 Task: Find connections with filter location Swedru with filter topic #energywith filter profile language Potuguese with filter current company Tork Motors with filter school Subharti University with filter industry Golf Courses and Country Clubs with filter service category Training with filter keywords title Operations Manager
Action: Mouse moved to (138, 232)
Screenshot: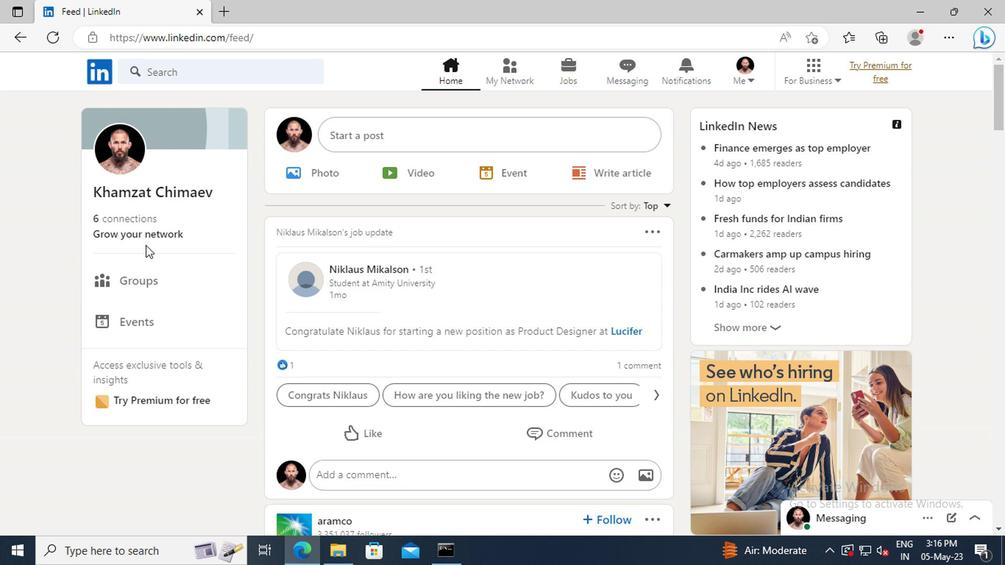 
Action: Mouse pressed left at (138, 232)
Screenshot: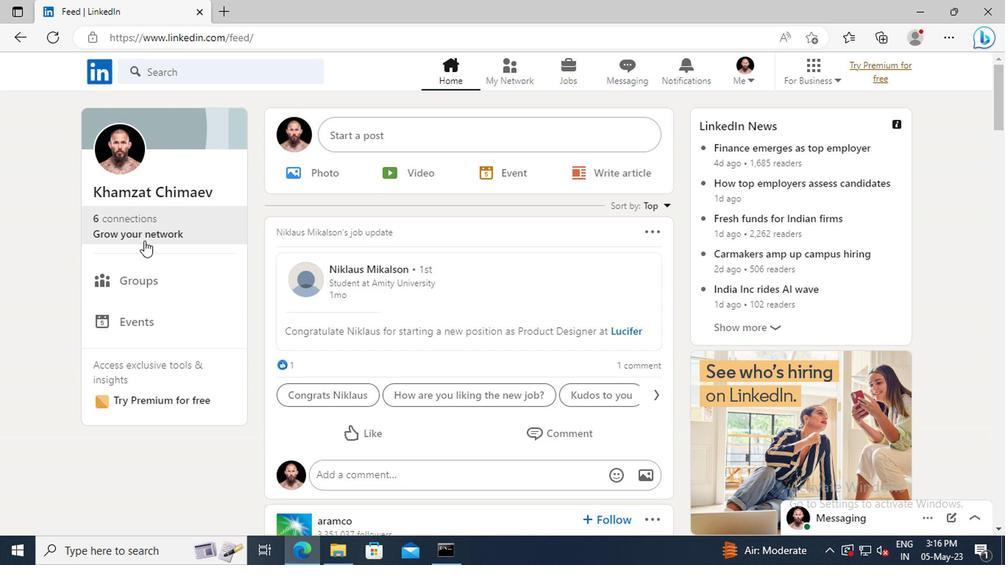 
Action: Mouse moved to (148, 156)
Screenshot: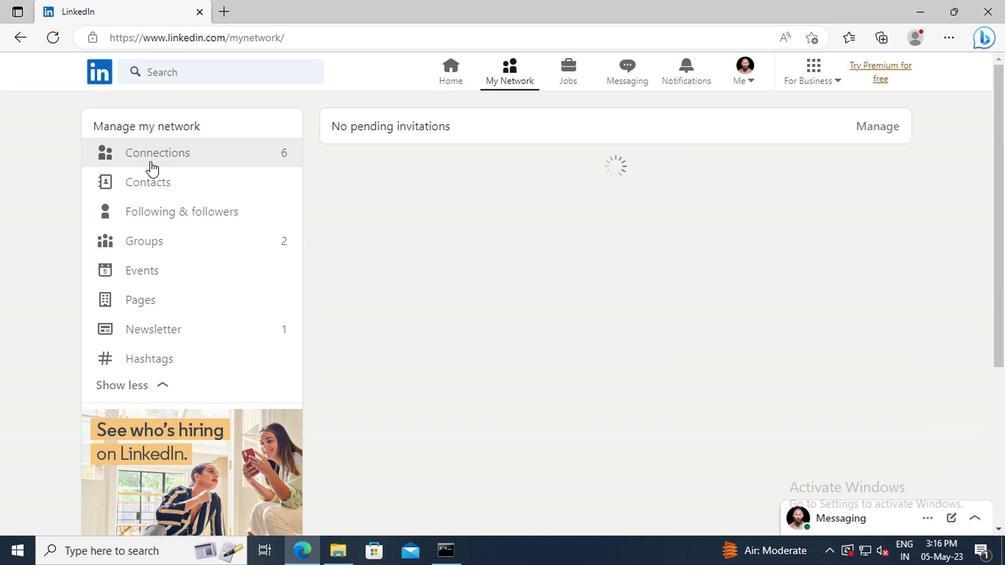 
Action: Mouse pressed left at (148, 156)
Screenshot: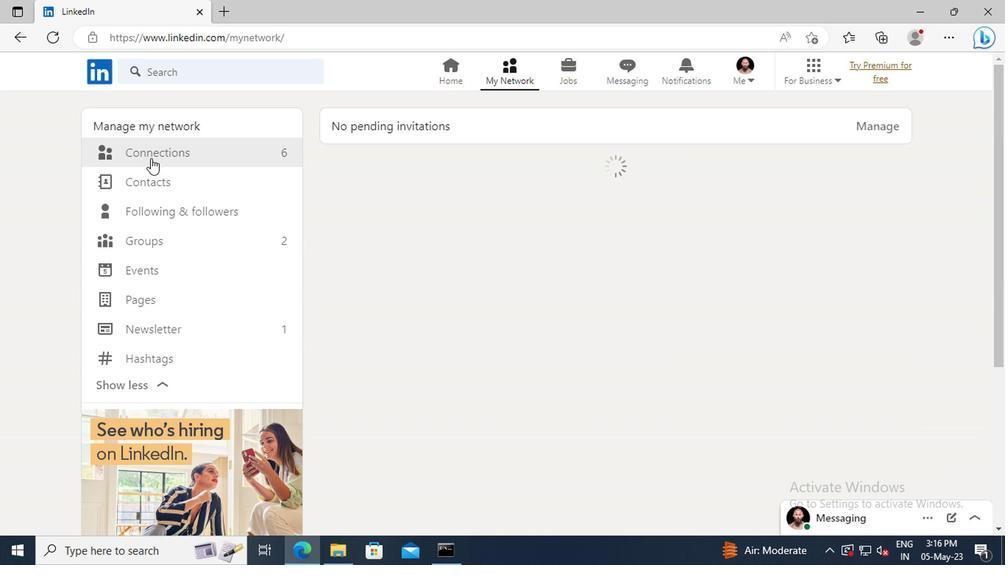
Action: Mouse moved to (595, 161)
Screenshot: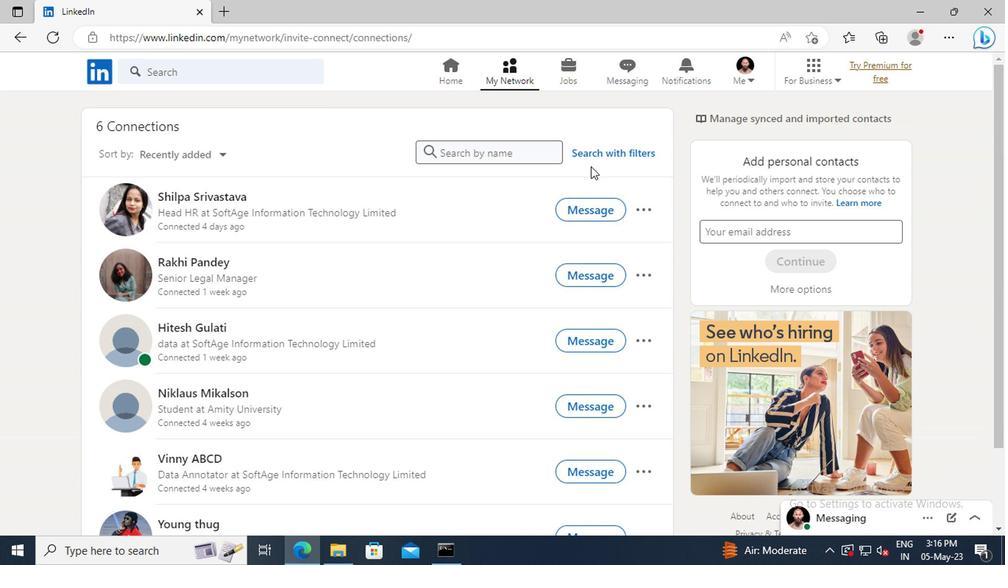 
Action: Mouse pressed left at (595, 161)
Screenshot: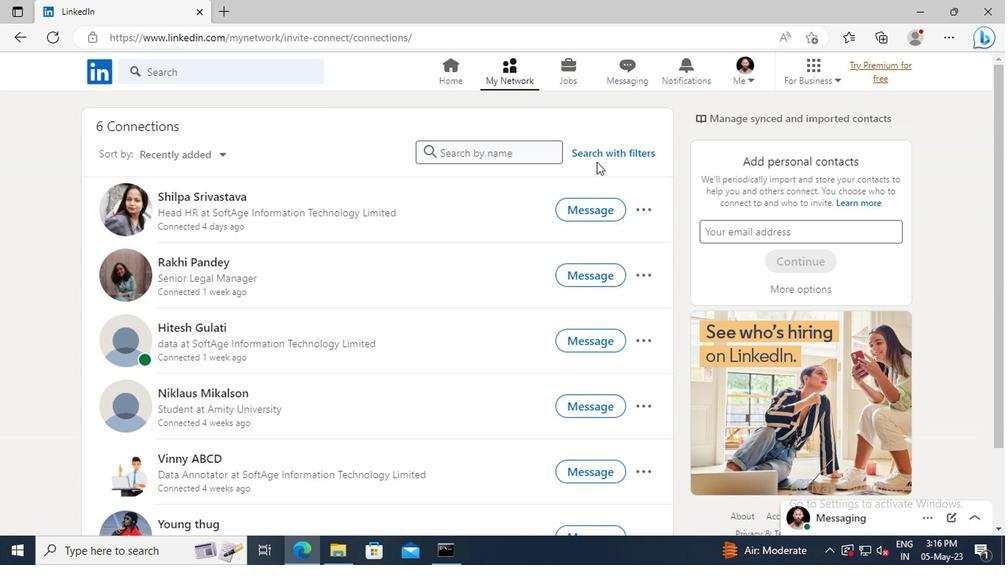 
Action: Mouse moved to (559, 120)
Screenshot: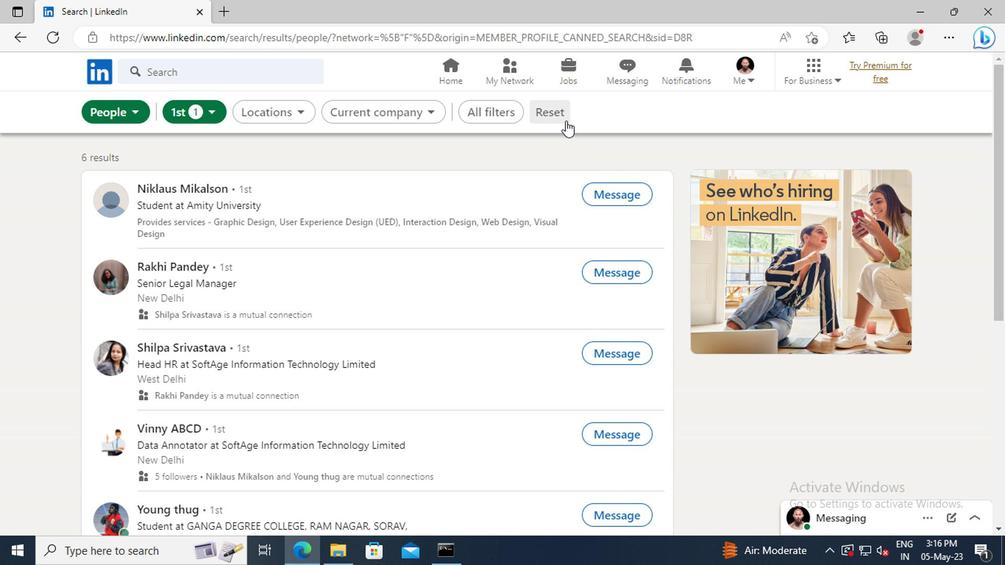 
Action: Mouse pressed left at (559, 120)
Screenshot: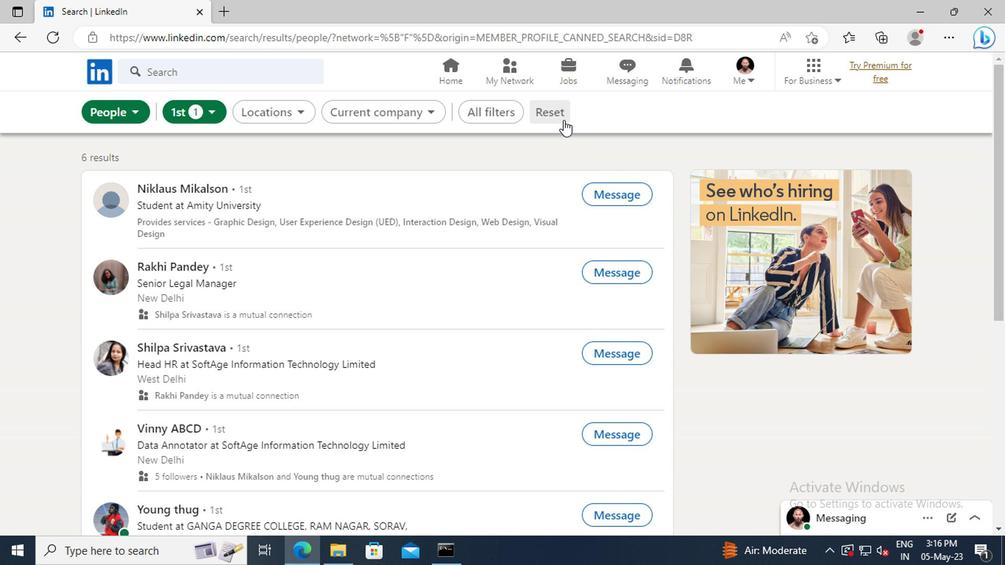 
Action: Mouse moved to (536, 116)
Screenshot: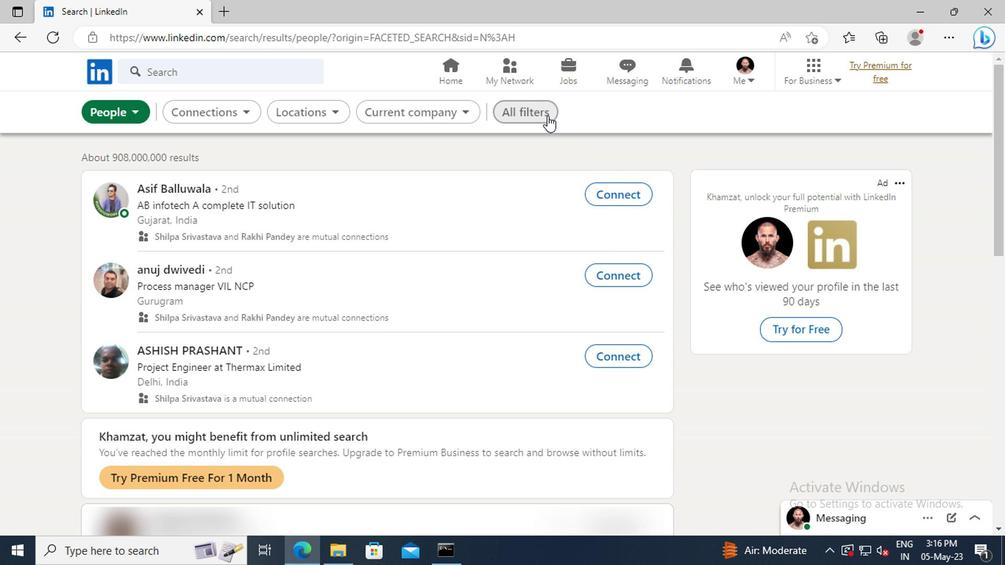 
Action: Mouse pressed left at (536, 116)
Screenshot: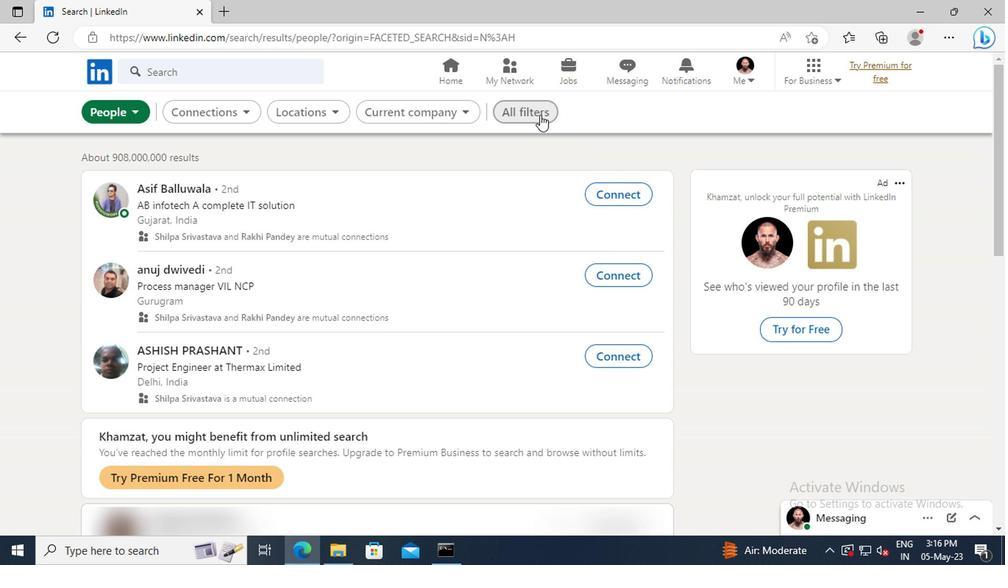 
Action: Mouse moved to (811, 280)
Screenshot: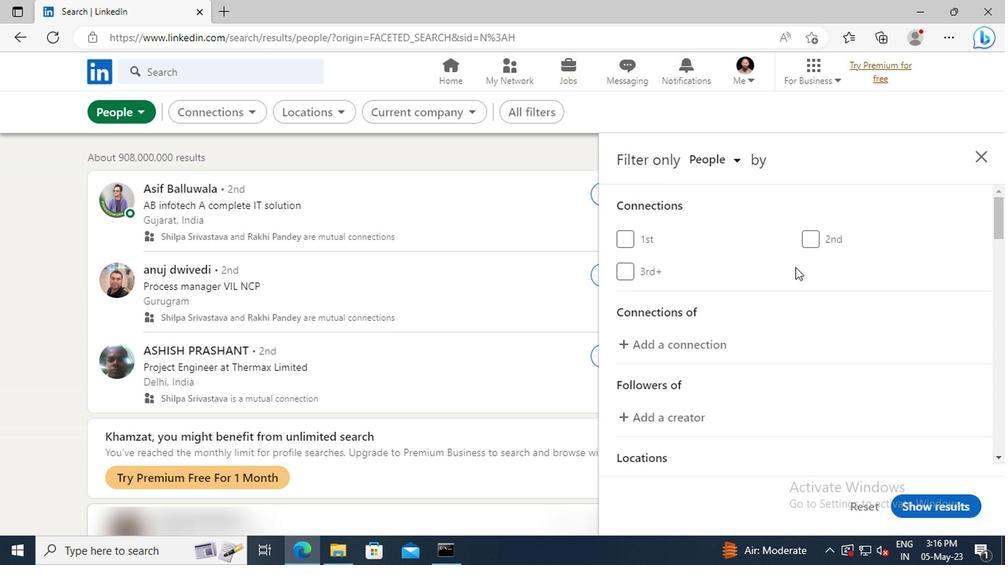 
Action: Mouse scrolled (811, 279) with delta (0, -1)
Screenshot: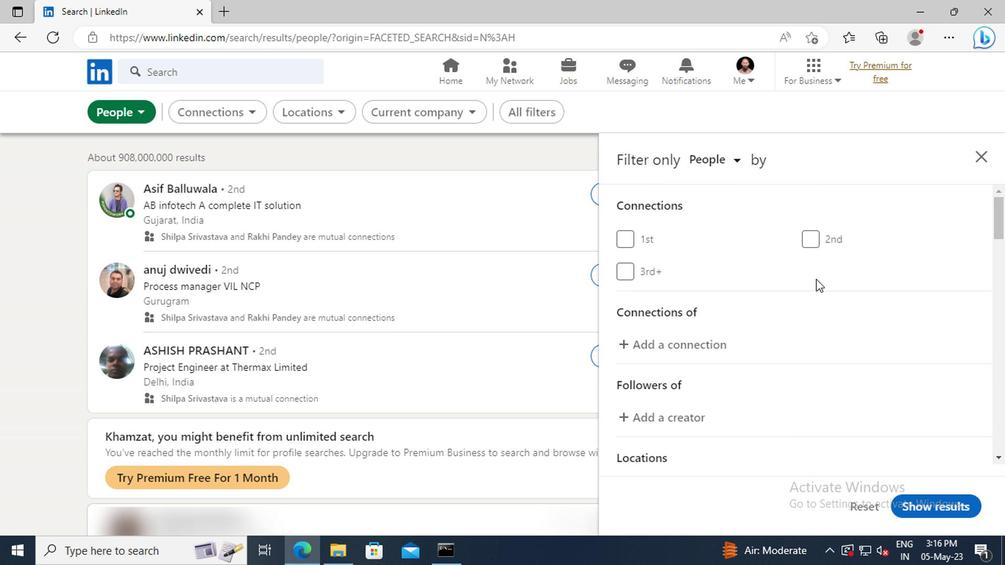 
Action: Mouse scrolled (811, 279) with delta (0, -1)
Screenshot: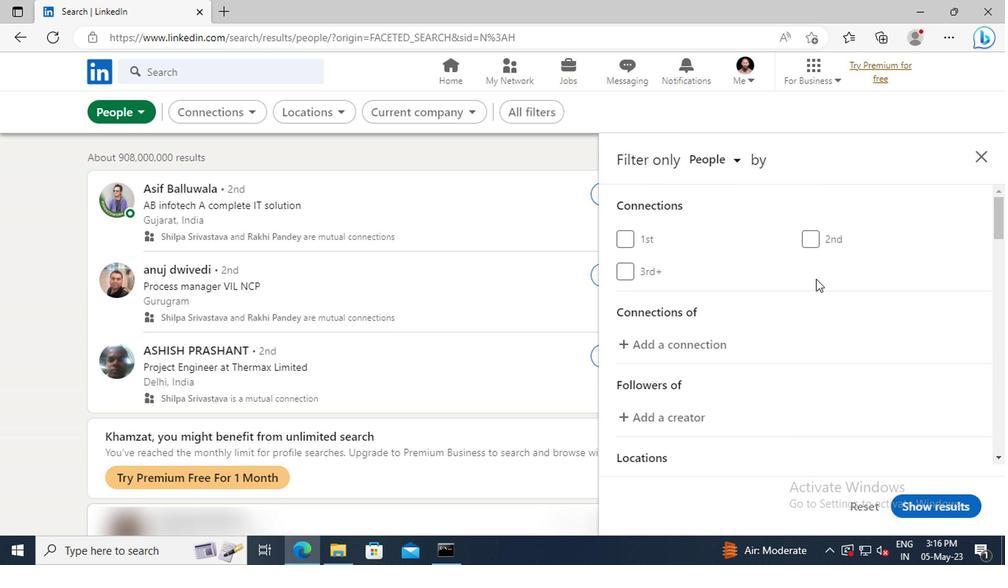 
Action: Mouse scrolled (811, 279) with delta (0, -1)
Screenshot: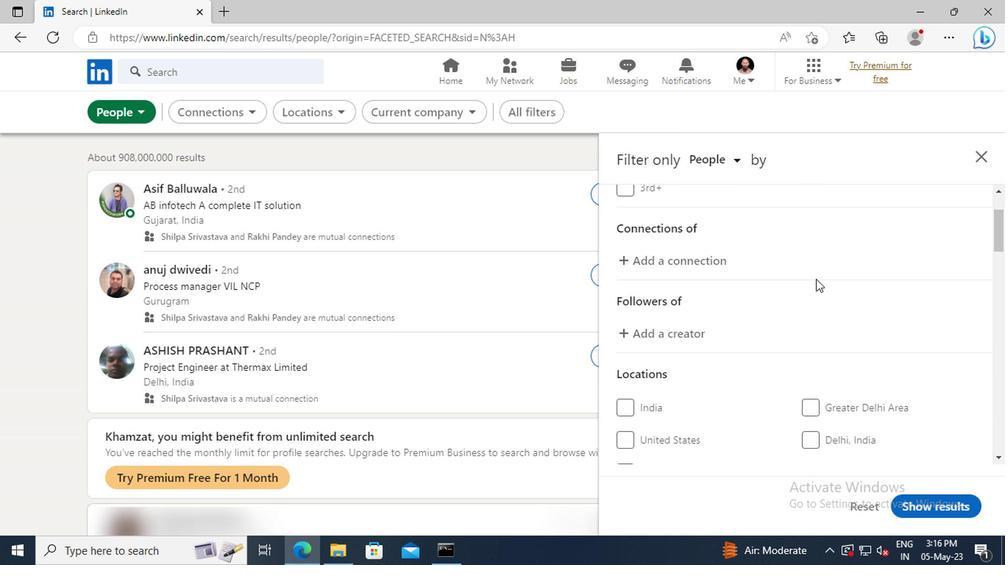 
Action: Mouse scrolled (811, 279) with delta (0, -1)
Screenshot: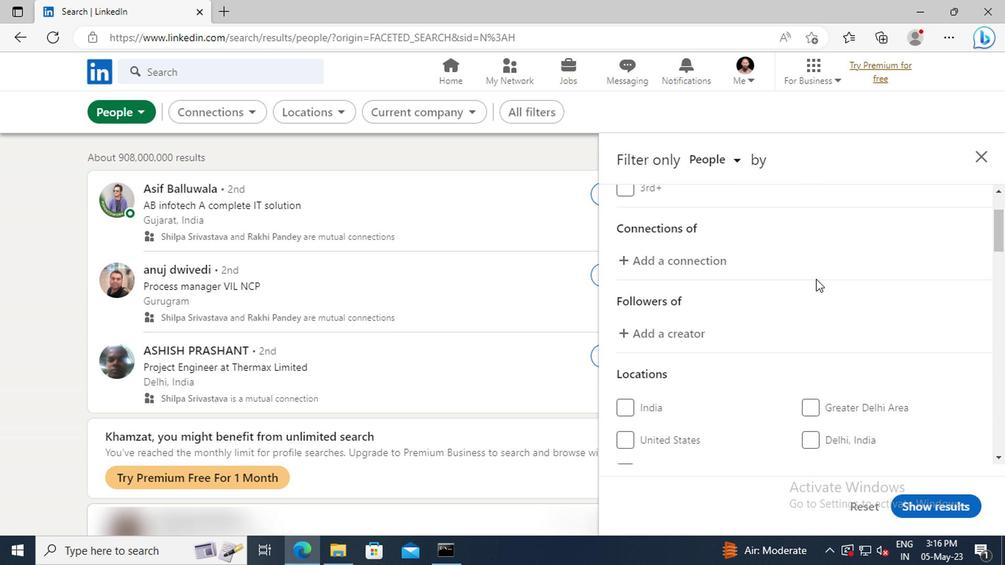 
Action: Mouse scrolled (811, 279) with delta (0, -1)
Screenshot: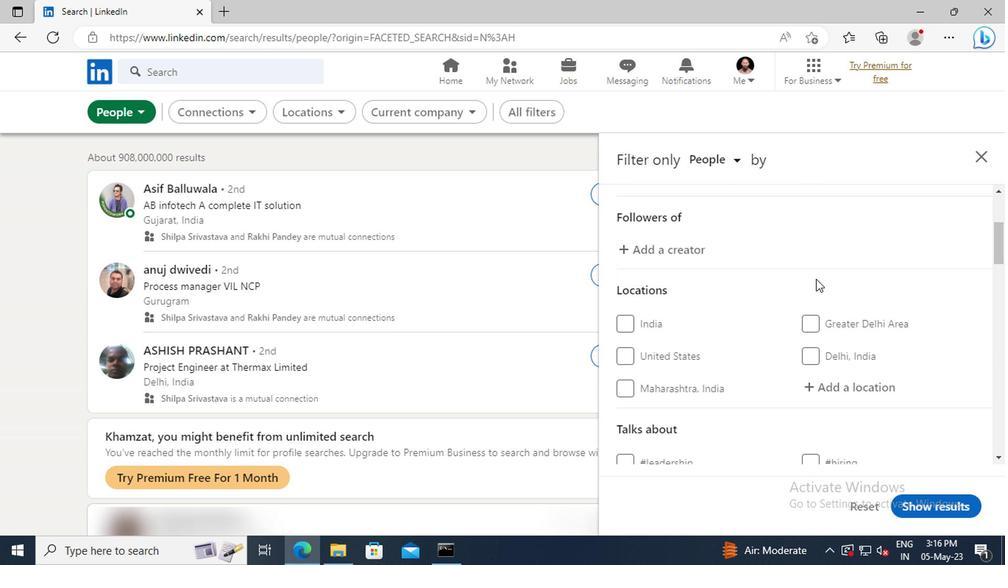 
Action: Mouse scrolled (811, 279) with delta (0, -1)
Screenshot: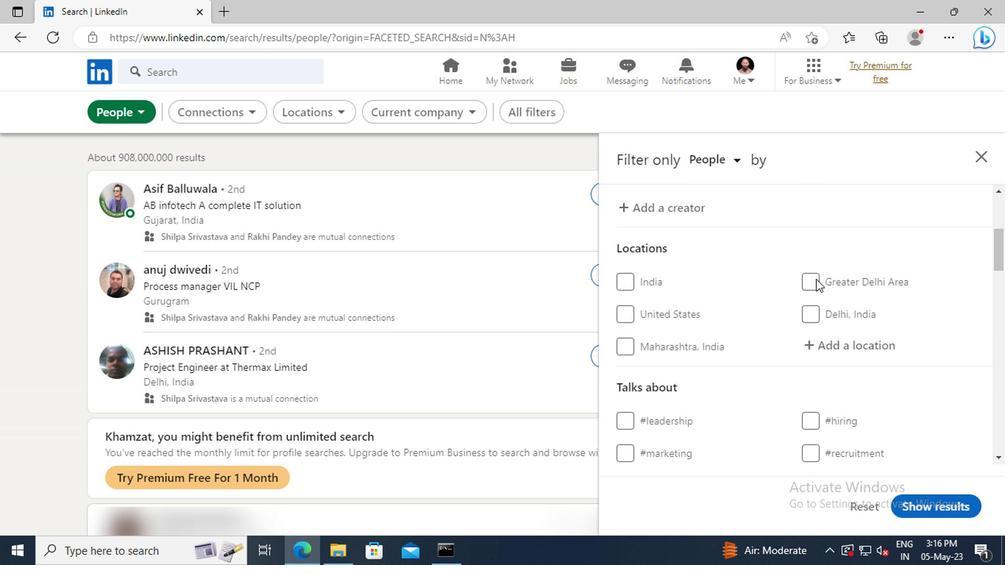 
Action: Mouse moved to (819, 303)
Screenshot: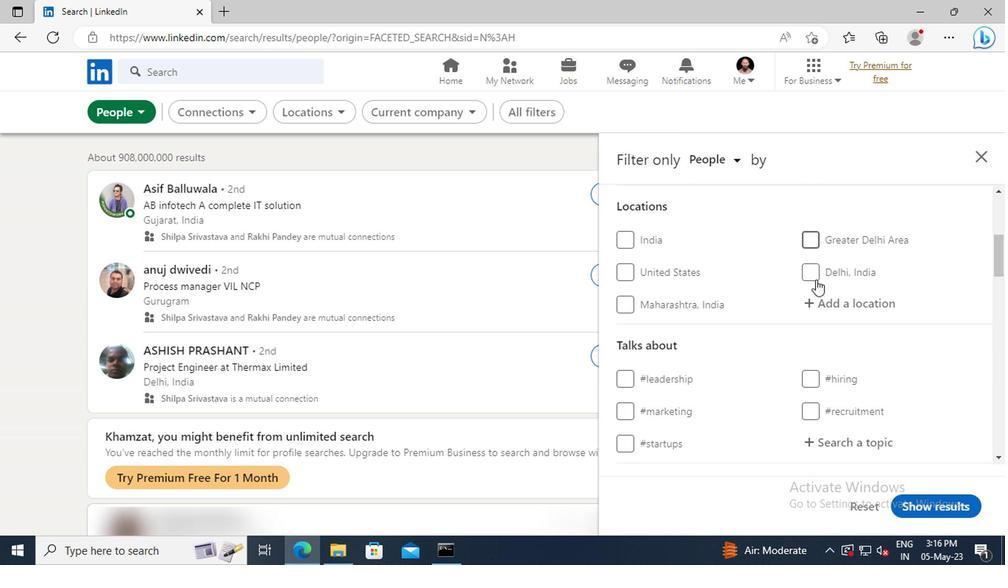 
Action: Mouse pressed left at (819, 303)
Screenshot: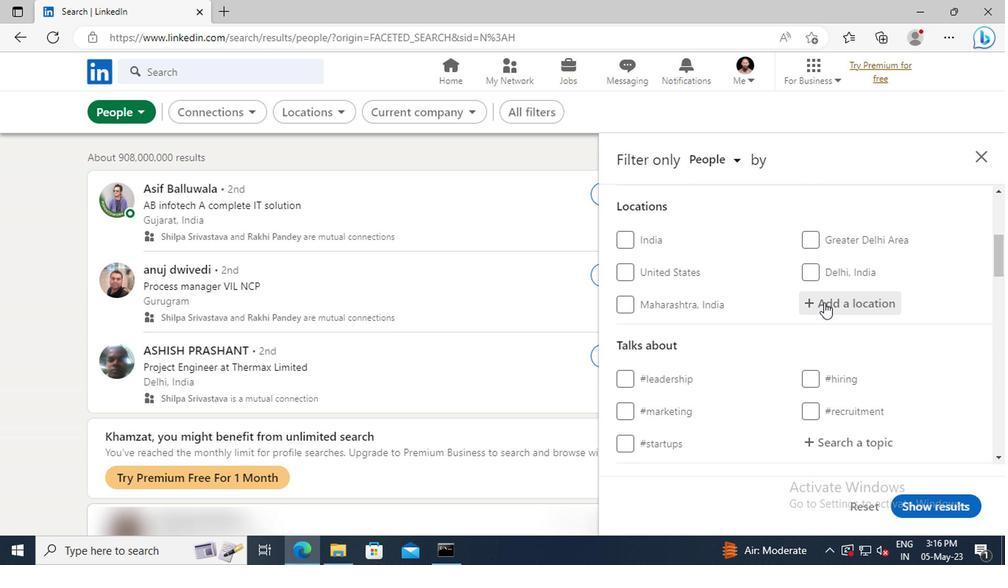 
Action: Key pressed <Key.shift>SWEDRU<Key.enter>
Screenshot: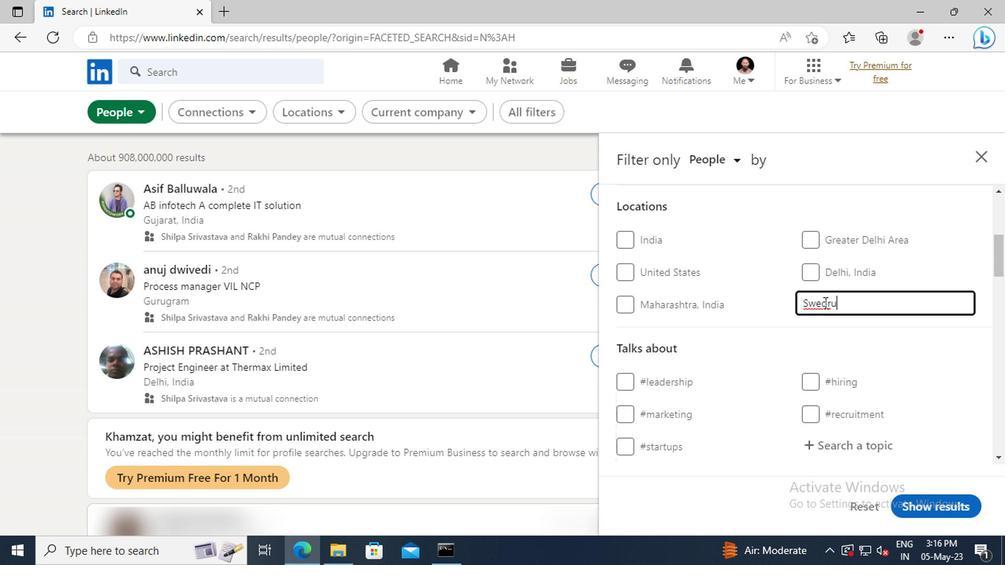 
Action: Mouse scrolled (819, 302) with delta (0, -1)
Screenshot: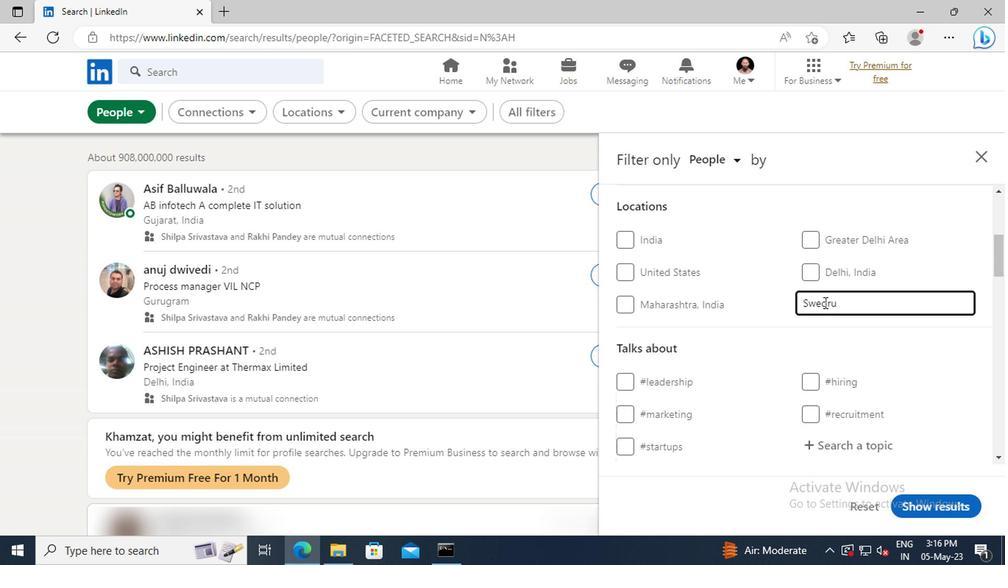 
Action: Mouse scrolled (819, 302) with delta (0, -1)
Screenshot: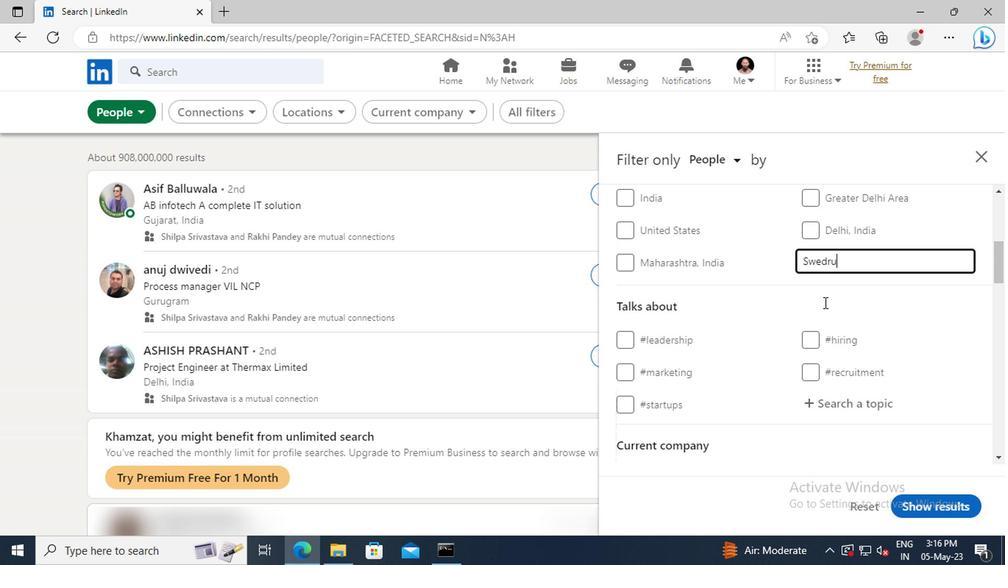 
Action: Mouse scrolled (819, 302) with delta (0, -1)
Screenshot: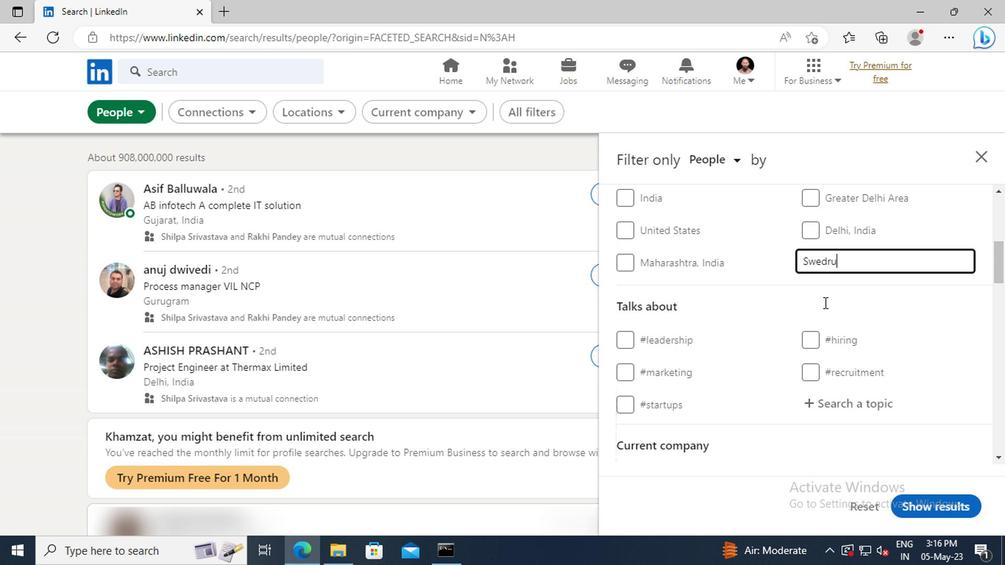 
Action: Mouse moved to (822, 317)
Screenshot: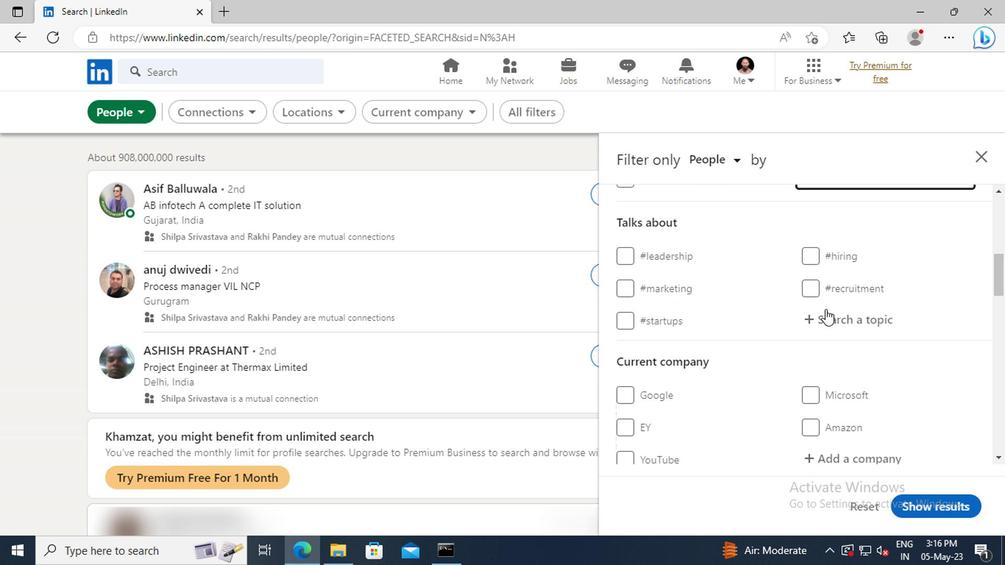 
Action: Mouse pressed left at (822, 317)
Screenshot: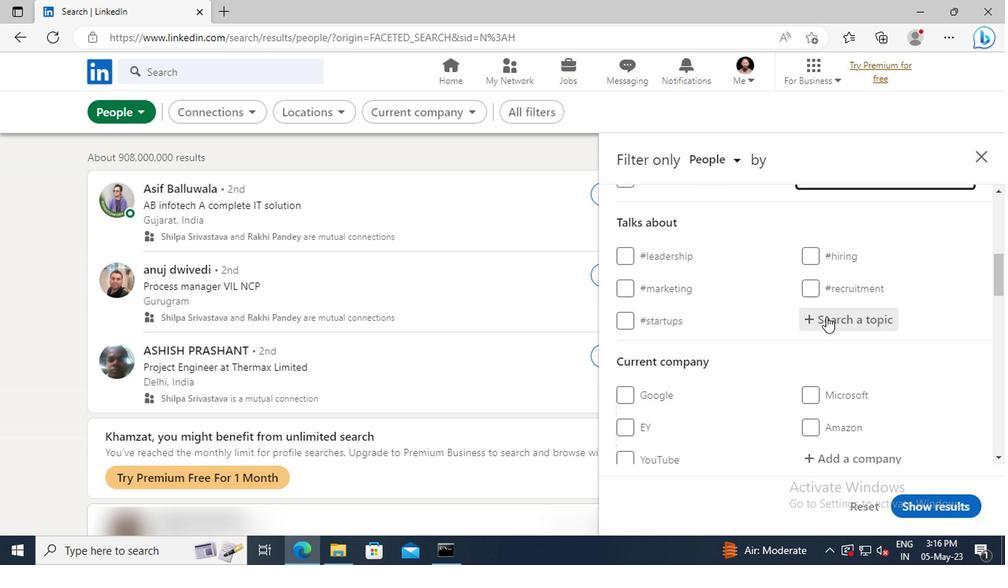 
Action: Key pressed ENERGY
Screenshot: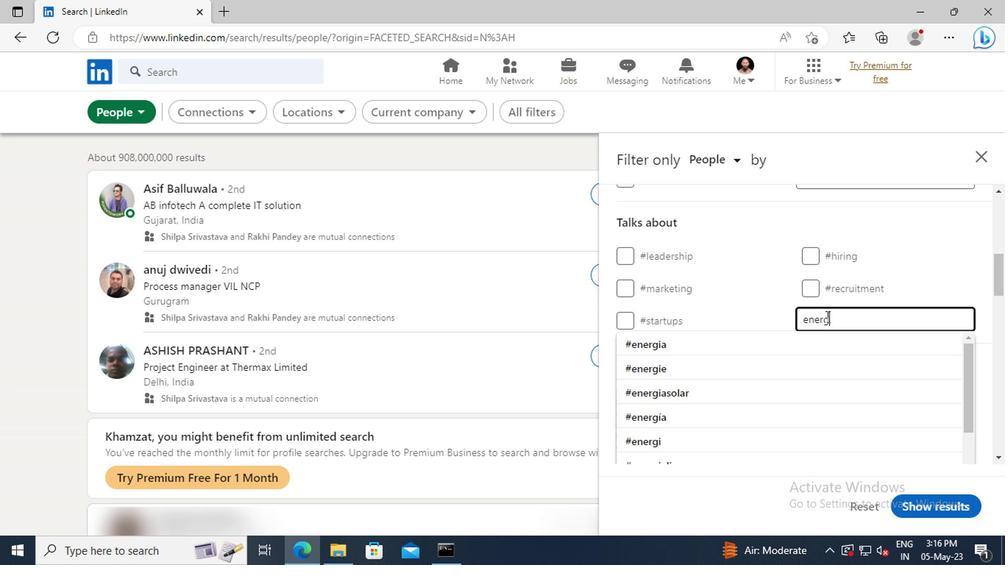 
Action: Mouse moved to (827, 339)
Screenshot: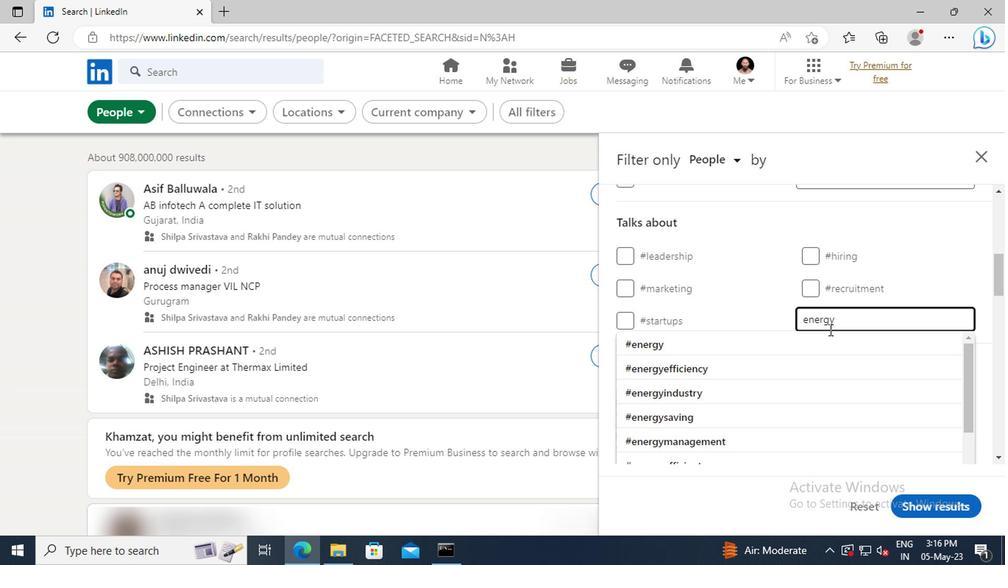 
Action: Mouse pressed left at (827, 339)
Screenshot: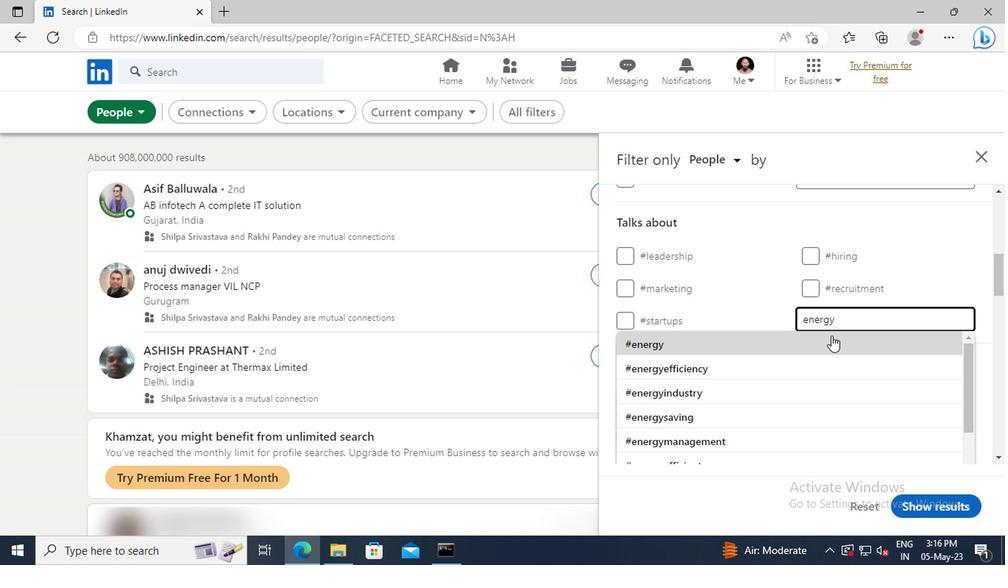 
Action: Mouse scrolled (827, 338) with delta (0, 0)
Screenshot: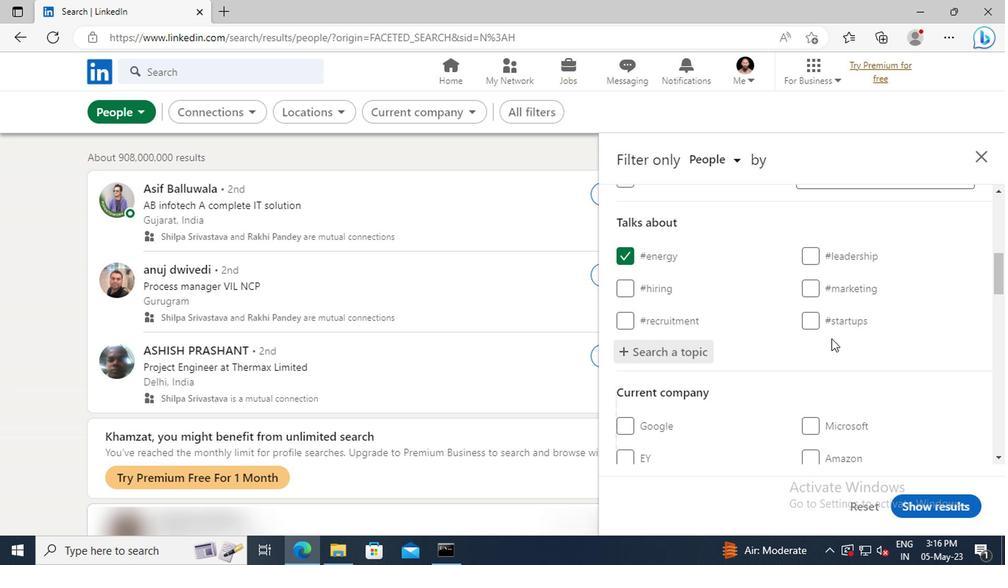 
Action: Mouse scrolled (827, 338) with delta (0, 0)
Screenshot: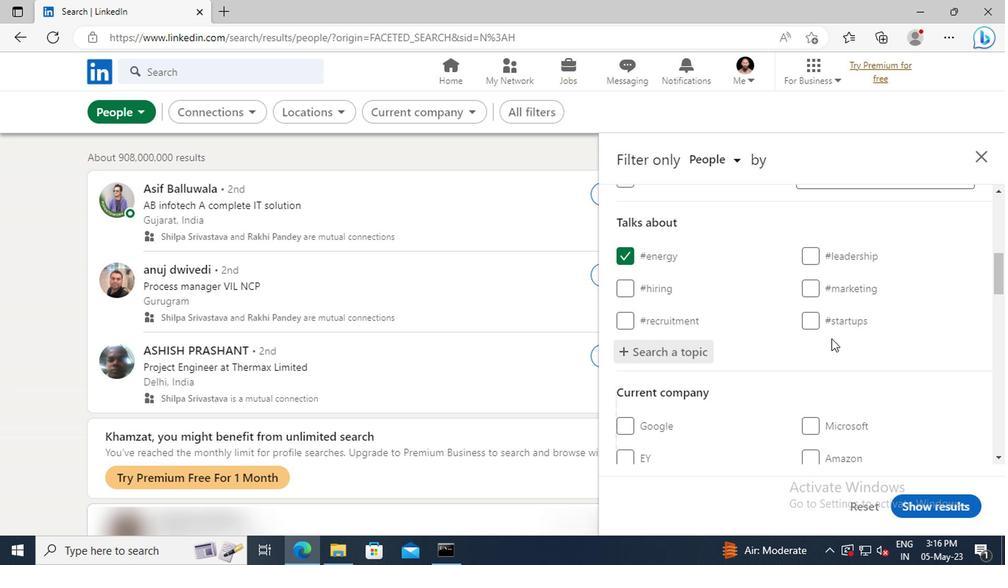 
Action: Mouse scrolled (827, 338) with delta (0, 0)
Screenshot: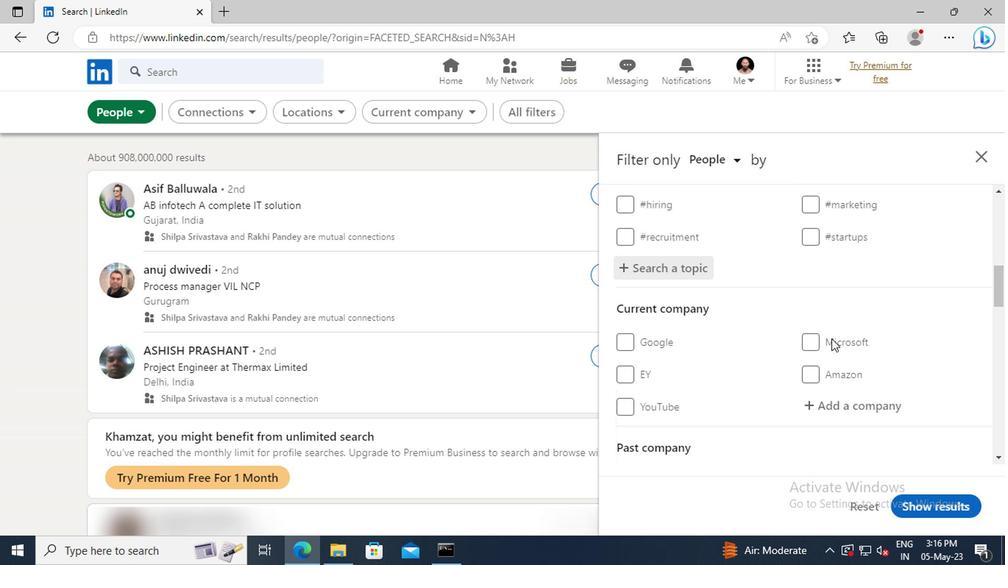 
Action: Mouse scrolled (827, 338) with delta (0, 0)
Screenshot: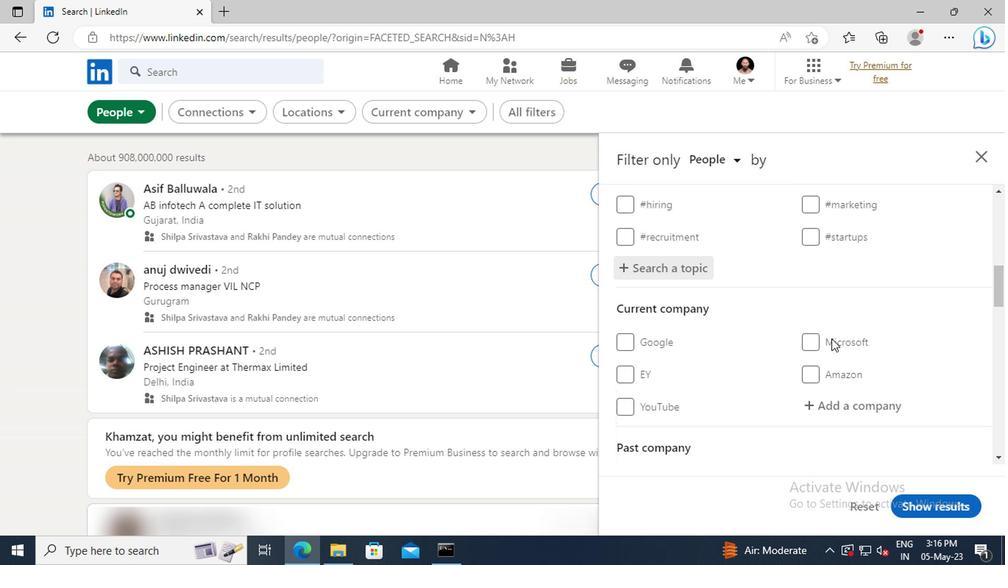 
Action: Mouse scrolled (827, 338) with delta (0, 0)
Screenshot: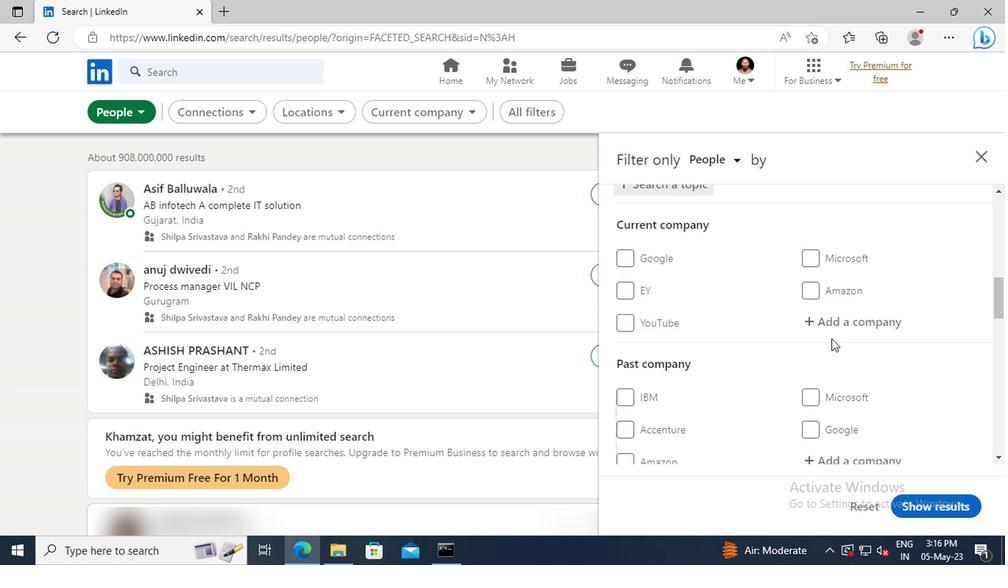 
Action: Mouse scrolled (827, 338) with delta (0, 0)
Screenshot: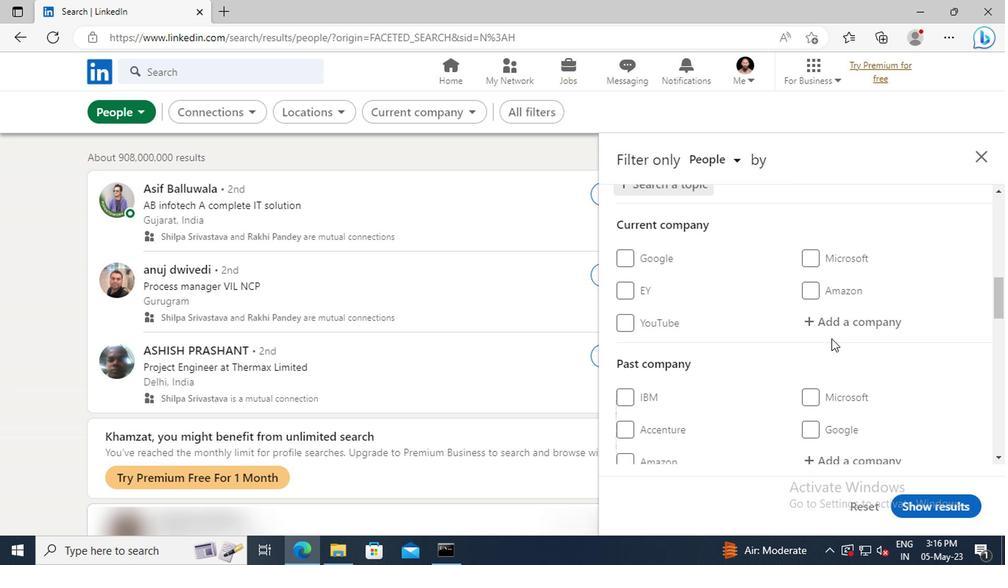 
Action: Mouse scrolled (827, 338) with delta (0, 0)
Screenshot: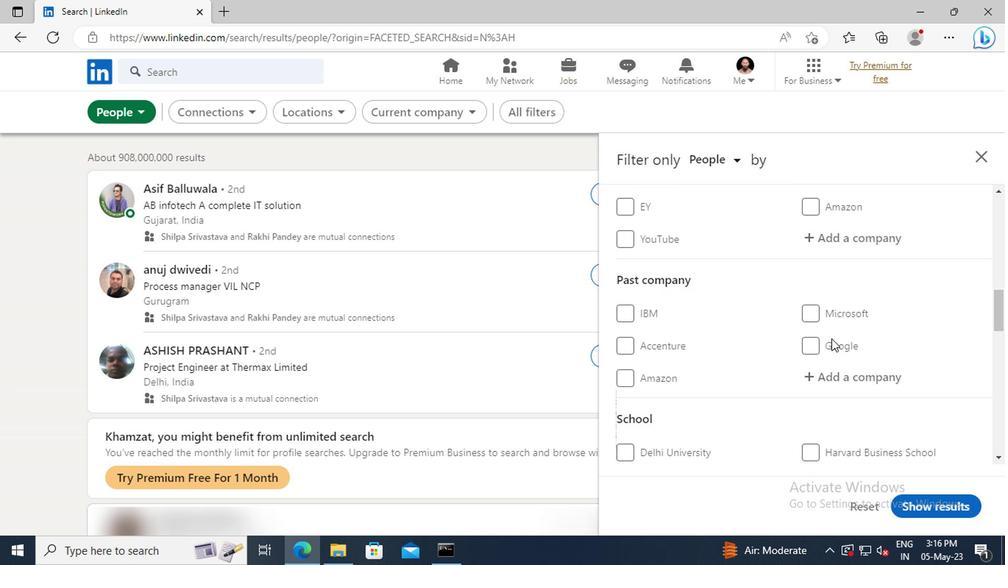 
Action: Mouse scrolled (827, 338) with delta (0, 0)
Screenshot: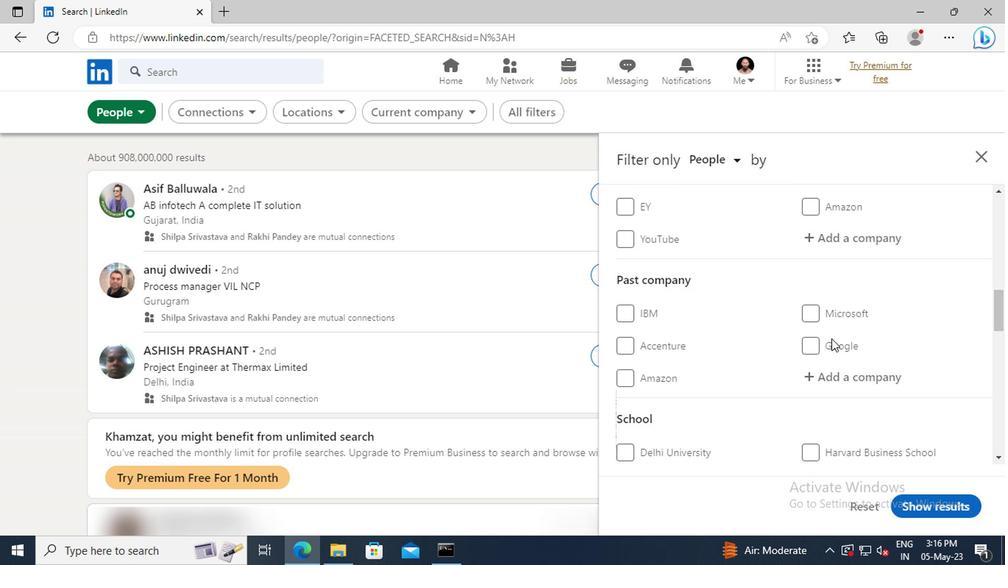 
Action: Mouse scrolled (827, 338) with delta (0, 0)
Screenshot: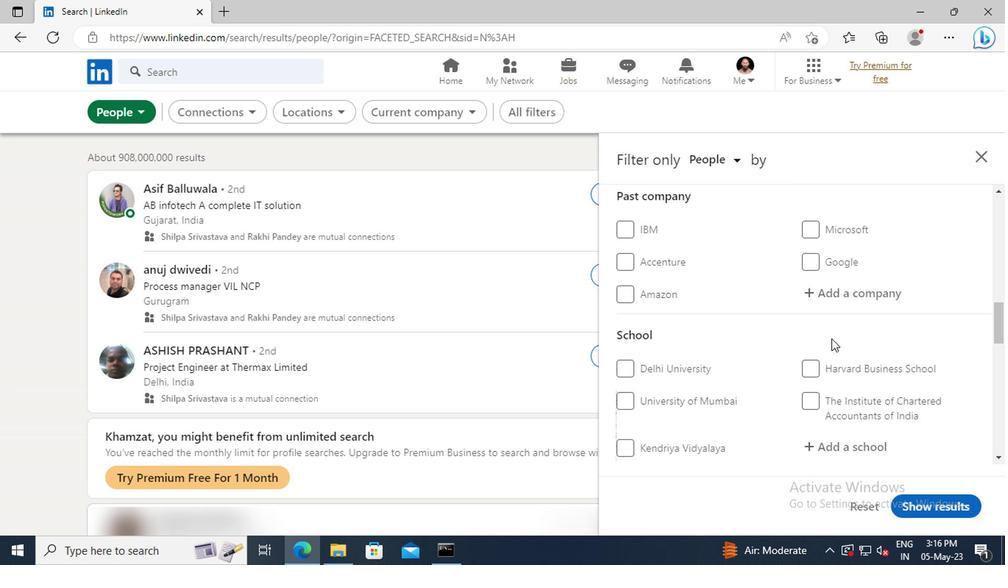 
Action: Mouse scrolled (827, 338) with delta (0, 0)
Screenshot: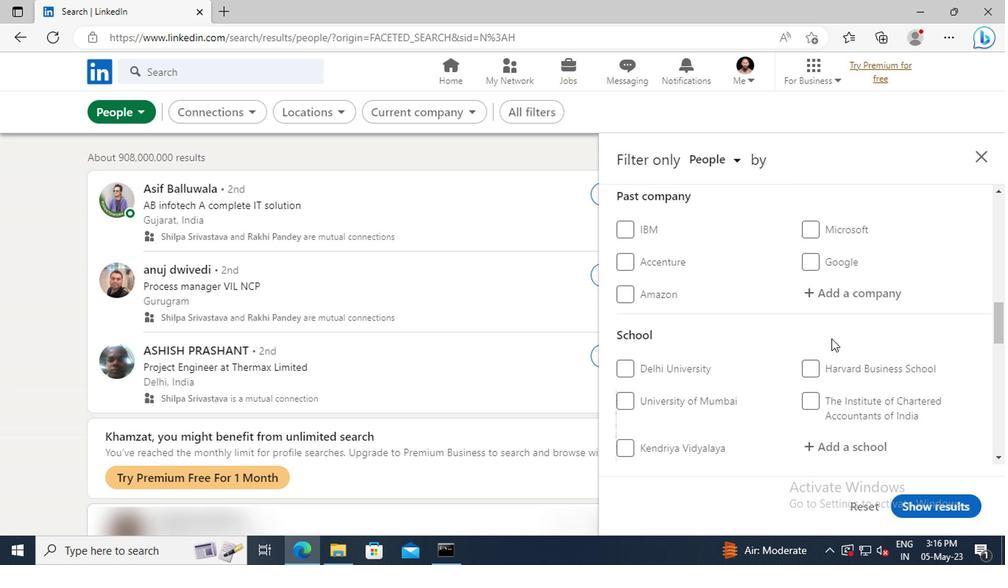 
Action: Mouse scrolled (827, 338) with delta (0, 0)
Screenshot: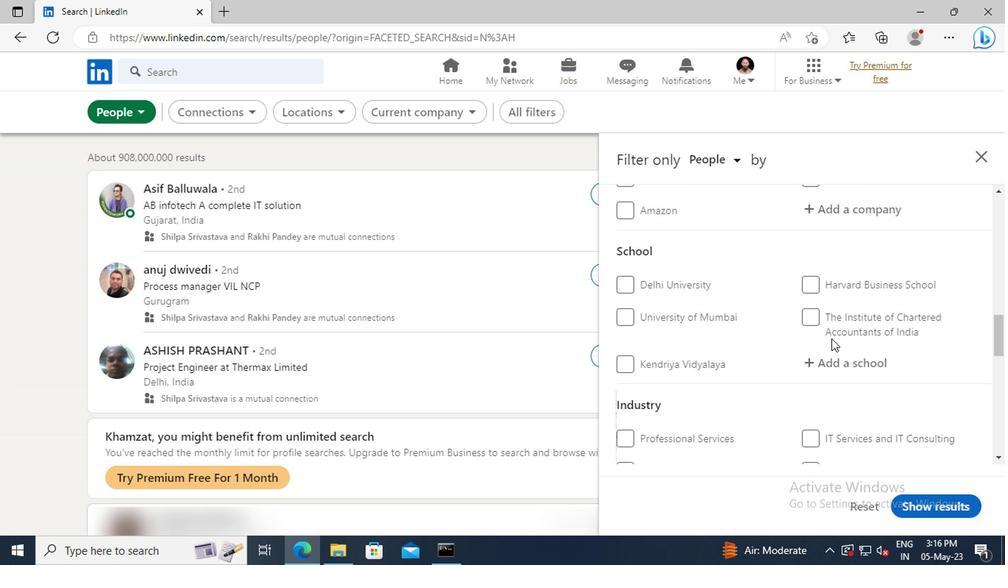 
Action: Mouse scrolled (827, 338) with delta (0, 0)
Screenshot: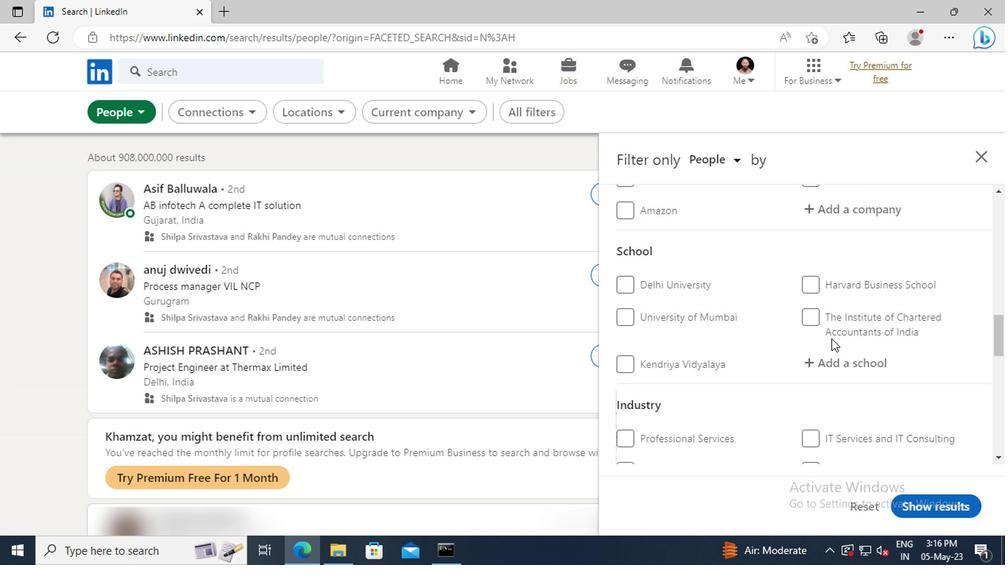
Action: Mouse scrolled (827, 338) with delta (0, 0)
Screenshot: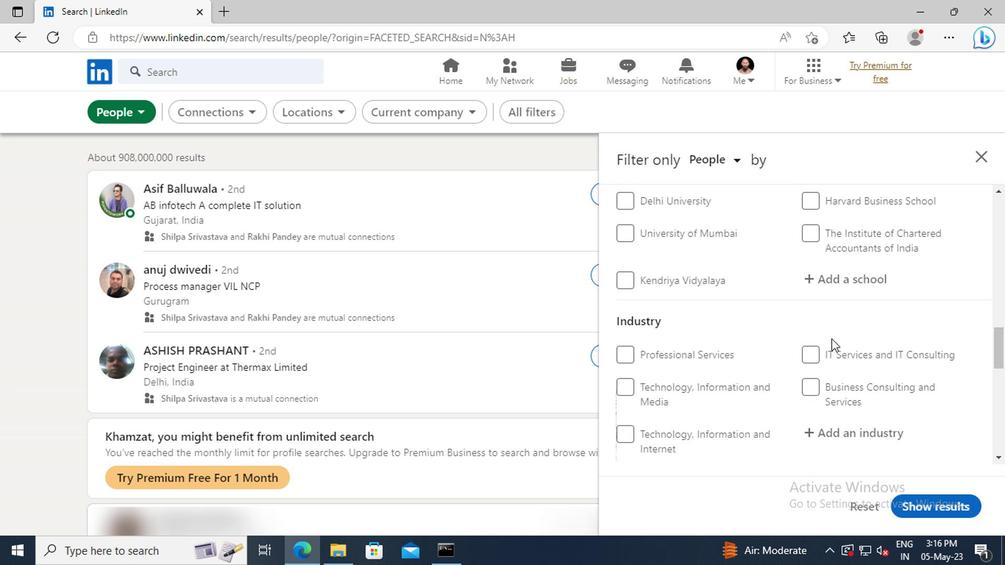 
Action: Mouse scrolled (827, 338) with delta (0, 0)
Screenshot: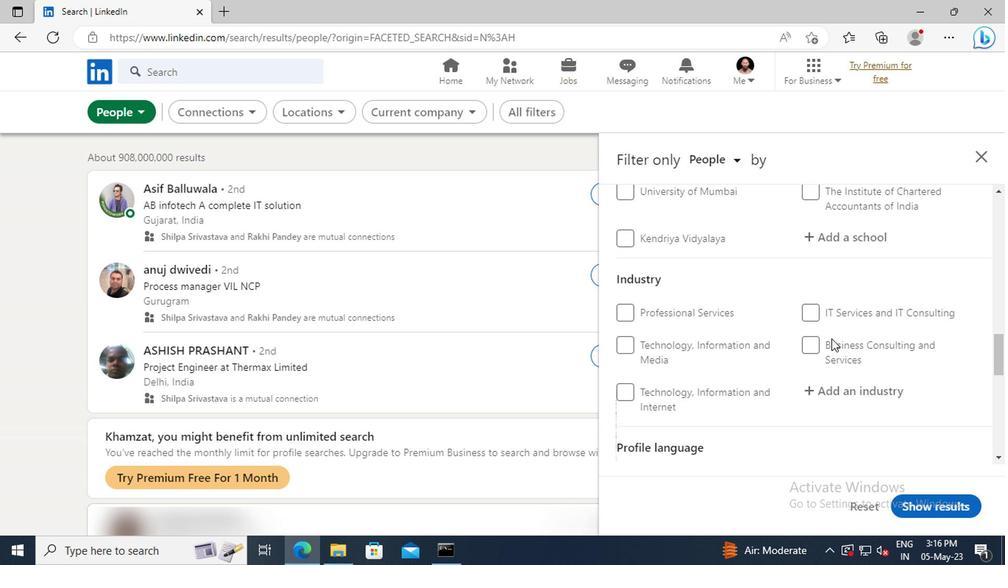 
Action: Mouse scrolled (827, 338) with delta (0, 0)
Screenshot: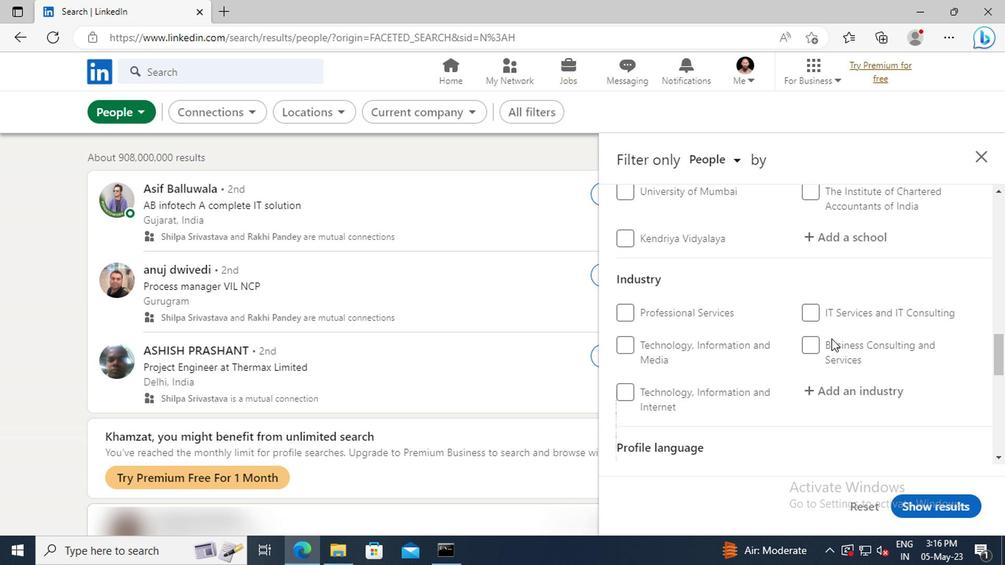 
Action: Mouse scrolled (827, 338) with delta (0, 0)
Screenshot: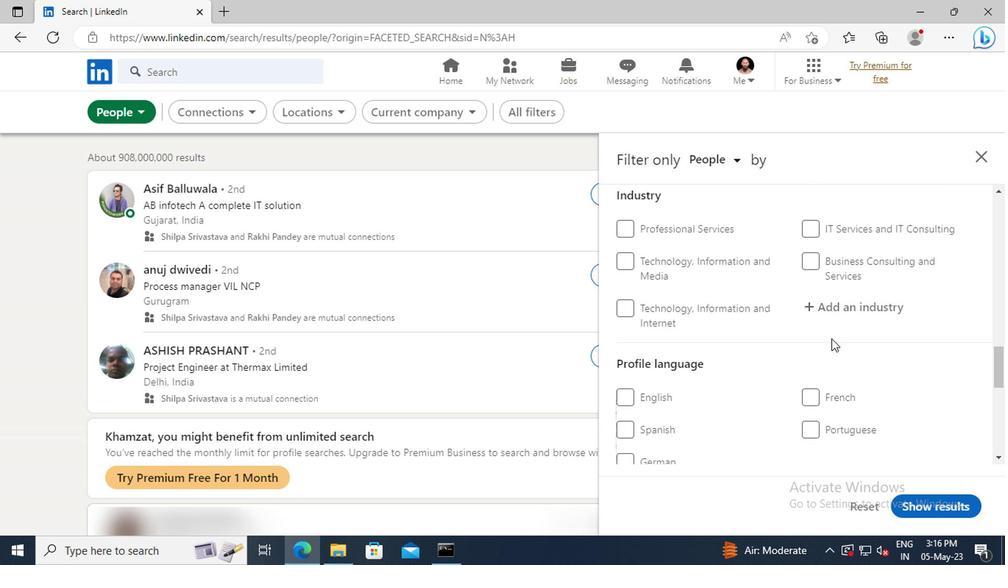 
Action: Mouse scrolled (827, 338) with delta (0, 0)
Screenshot: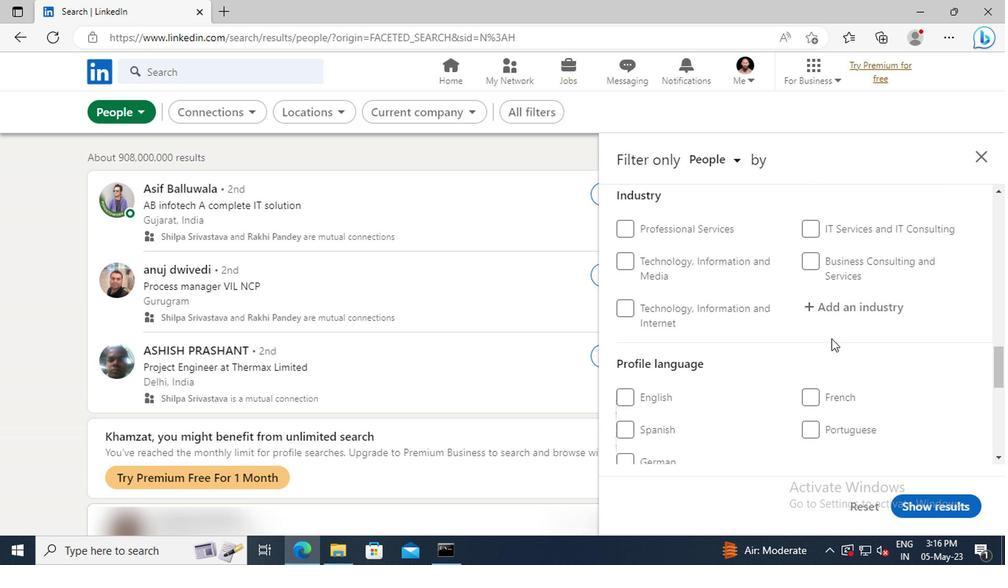 
Action: Mouse moved to (809, 348)
Screenshot: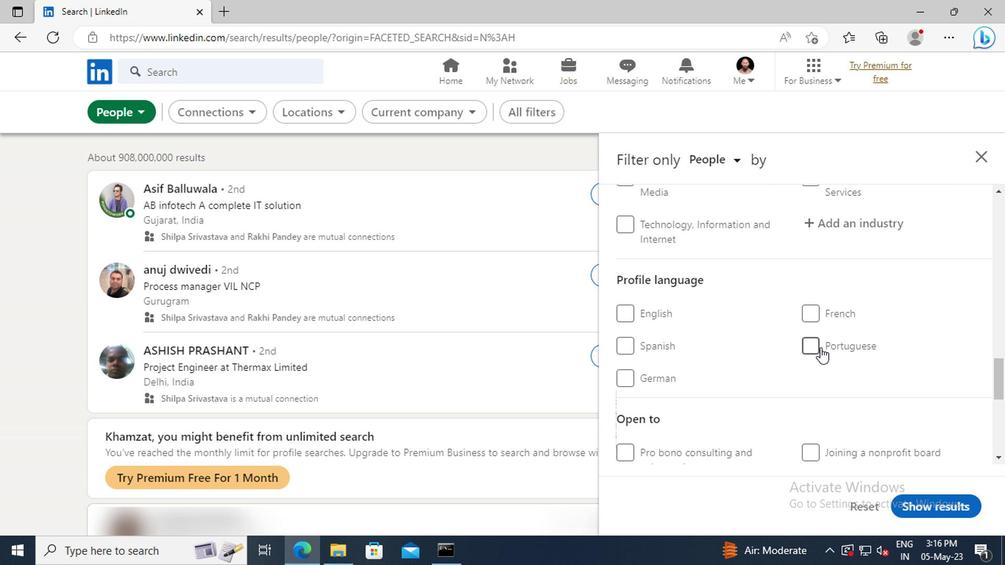 
Action: Mouse pressed left at (809, 348)
Screenshot: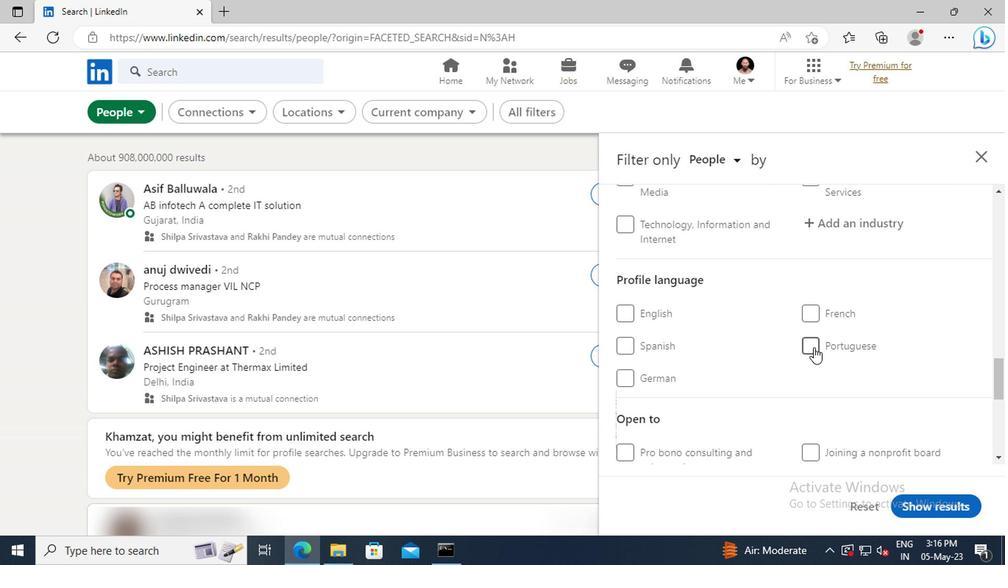 
Action: Mouse moved to (838, 344)
Screenshot: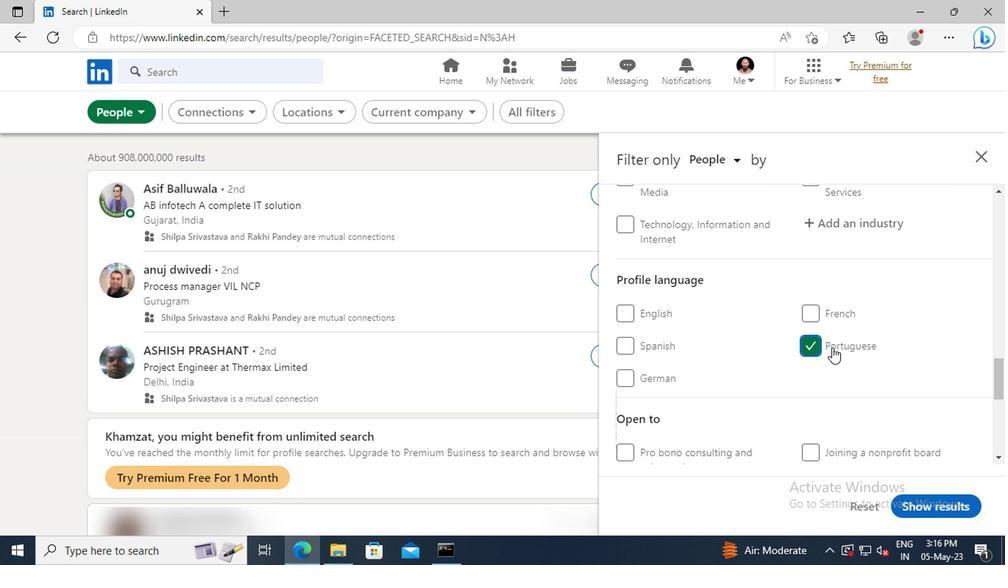 
Action: Mouse scrolled (838, 344) with delta (0, 0)
Screenshot: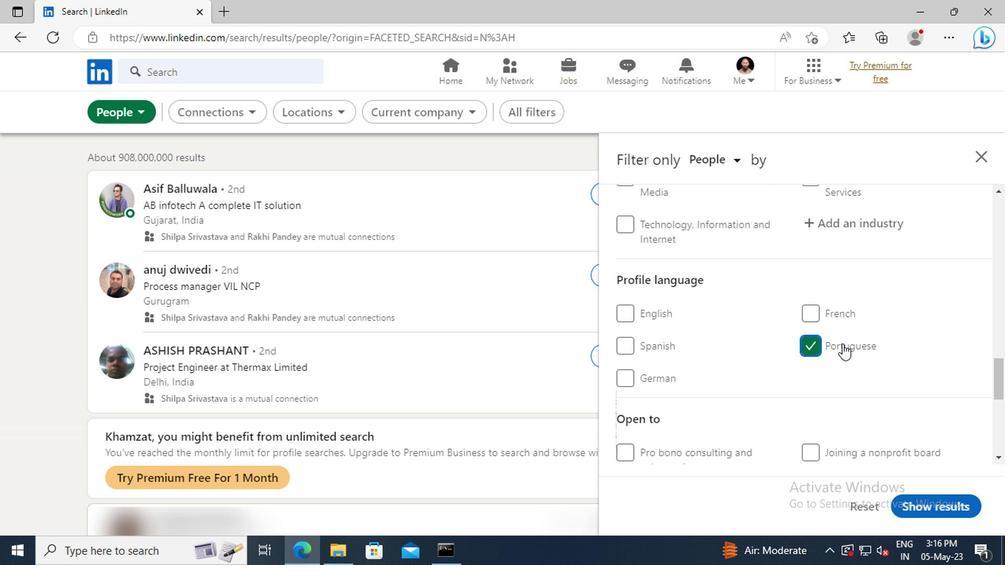 
Action: Mouse scrolled (838, 344) with delta (0, 0)
Screenshot: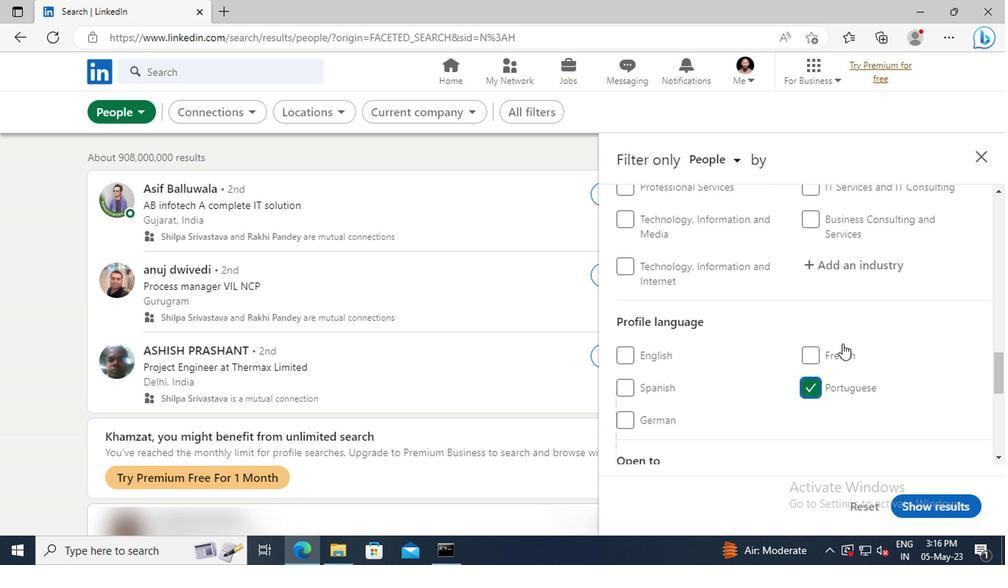 
Action: Mouse scrolled (838, 344) with delta (0, 0)
Screenshot: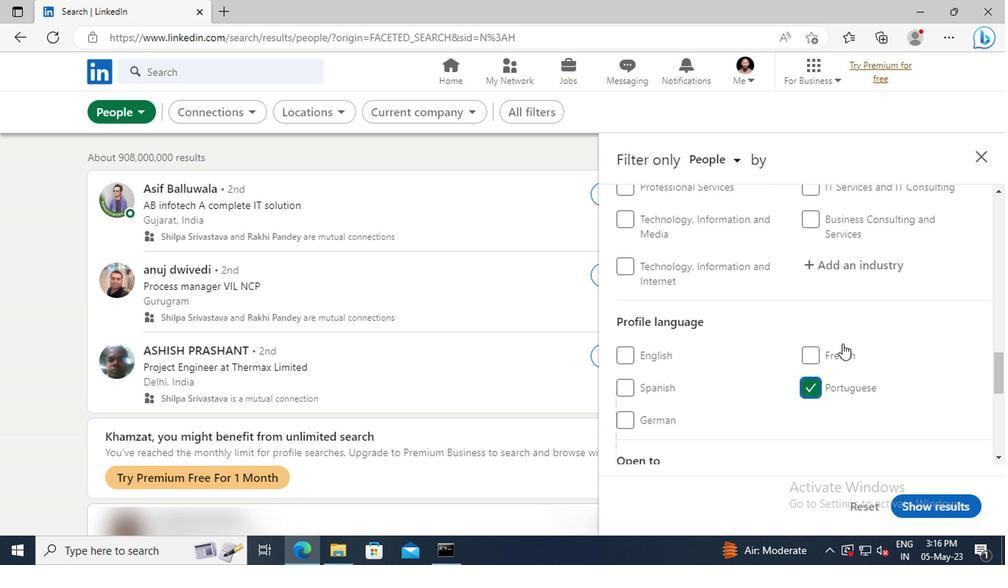 
Action: Mouse scrolled (838, 344) with delta (0, 0)
Screenshot: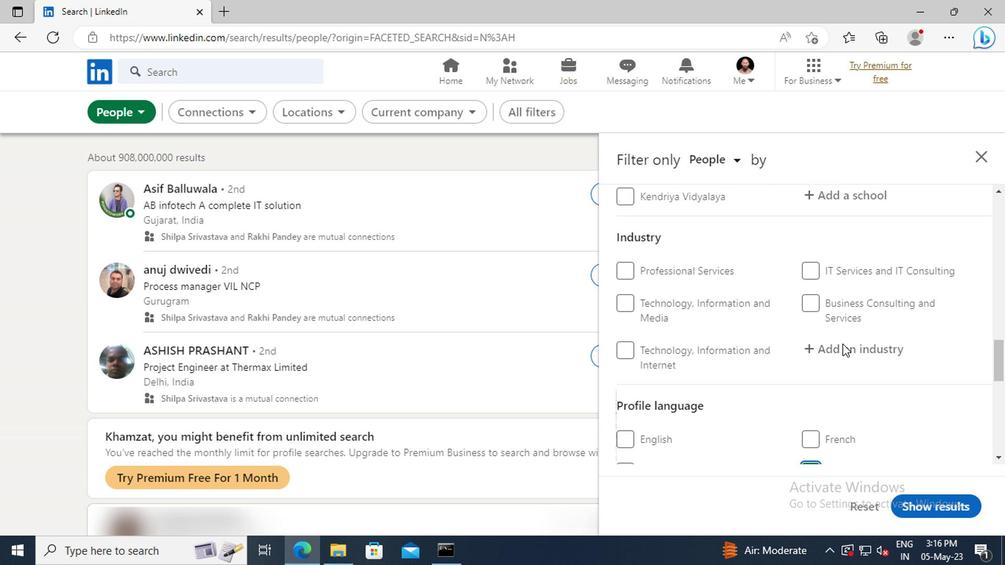 
Action: Mouse scrolled (838, 344) with delta (0, 0)
Screenshot: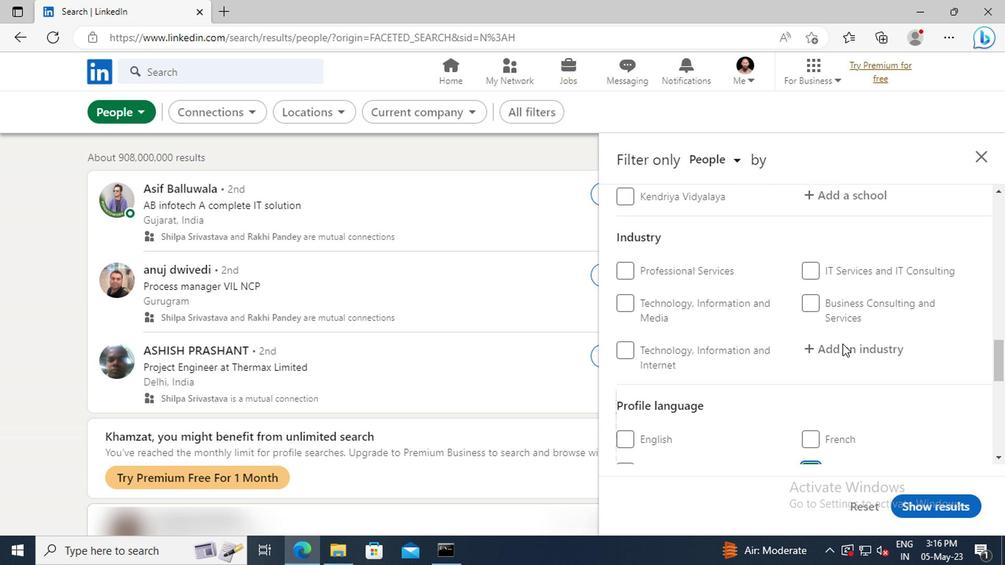 
Action: Mouse scrolled (838, 344) with delta (0, 0)
Screenshot: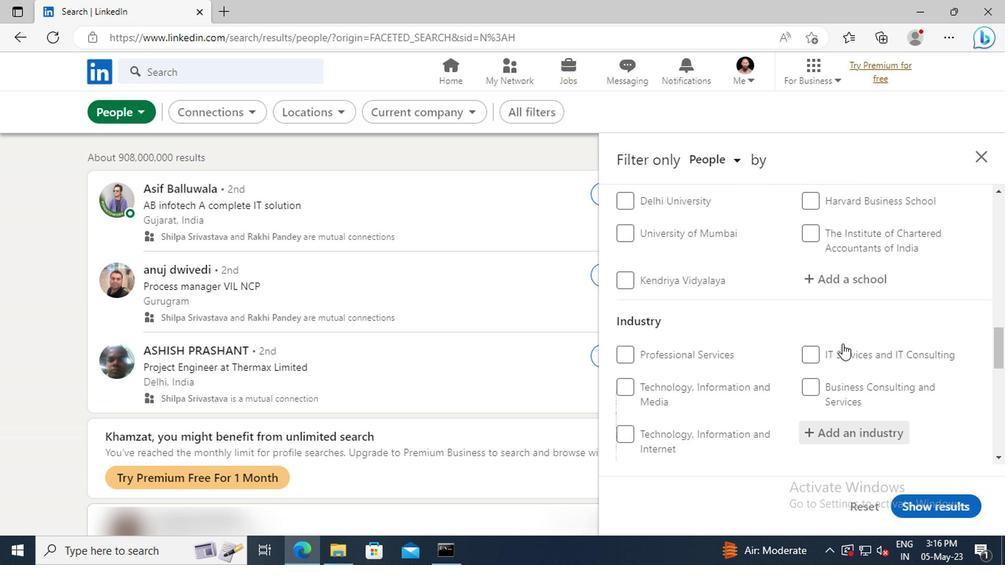 
Action: Mouse scrolled (838, 344) with delta (0, 0)
Screenshot: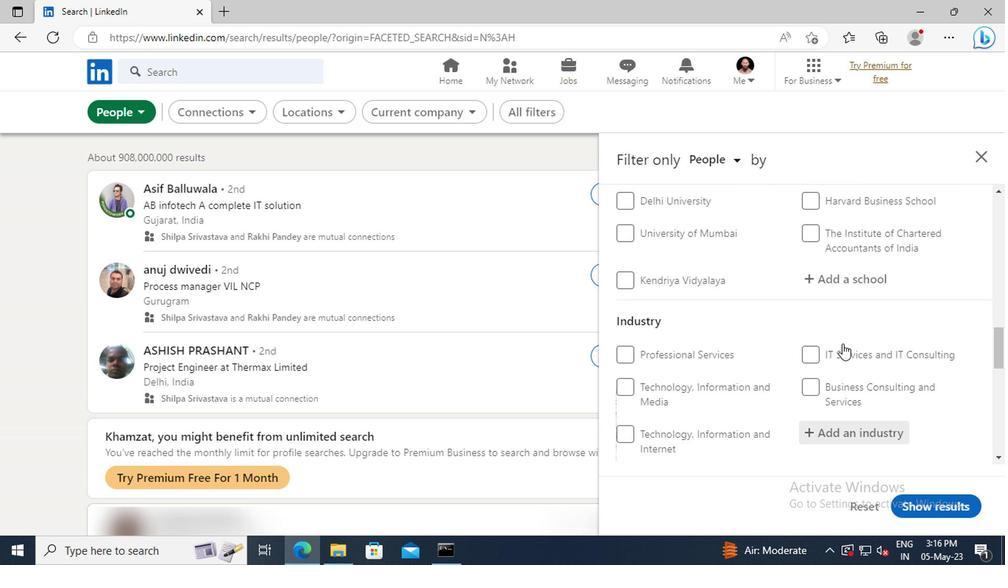 
Action: Mouse scrolled (838, 344) with delta (0, 0)
Screenshot: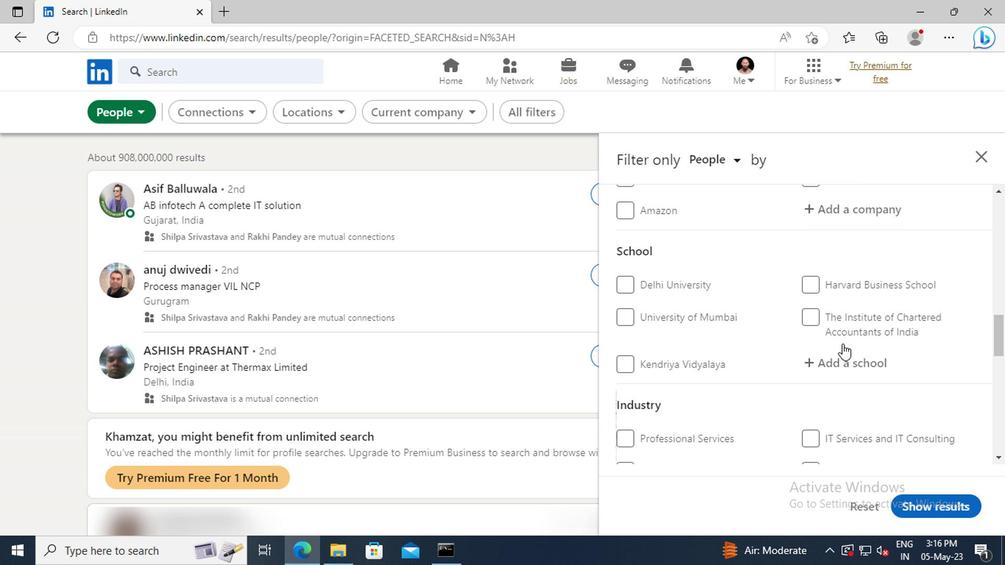 
Action: Mouse scrolled (838, 344) with delta (0, 0)
Screenshot: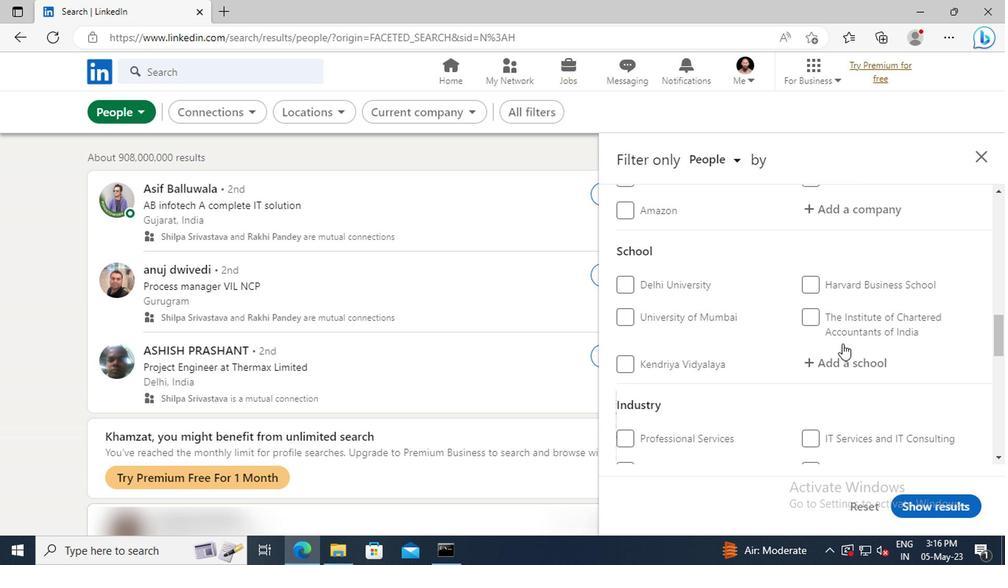 
Action: Mouse scrolled (838, 344) with delta (0, 0)
Screenshot: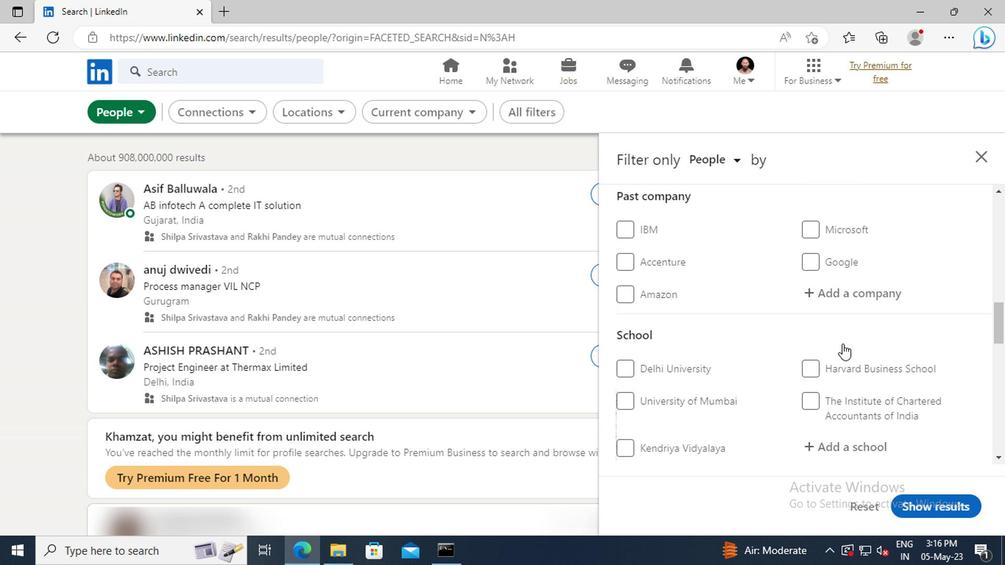 
Action: Mouse scrolled (838, 344) with delta (0, 0)
Screenshot: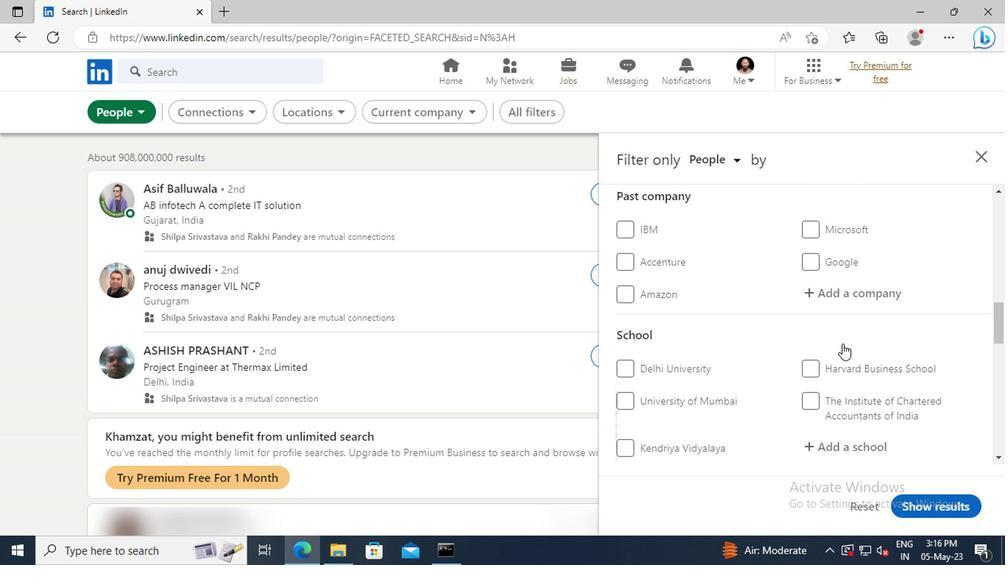 
Action: Mouse scrolled (838, 344) with delta (0, 0)
Screenshot: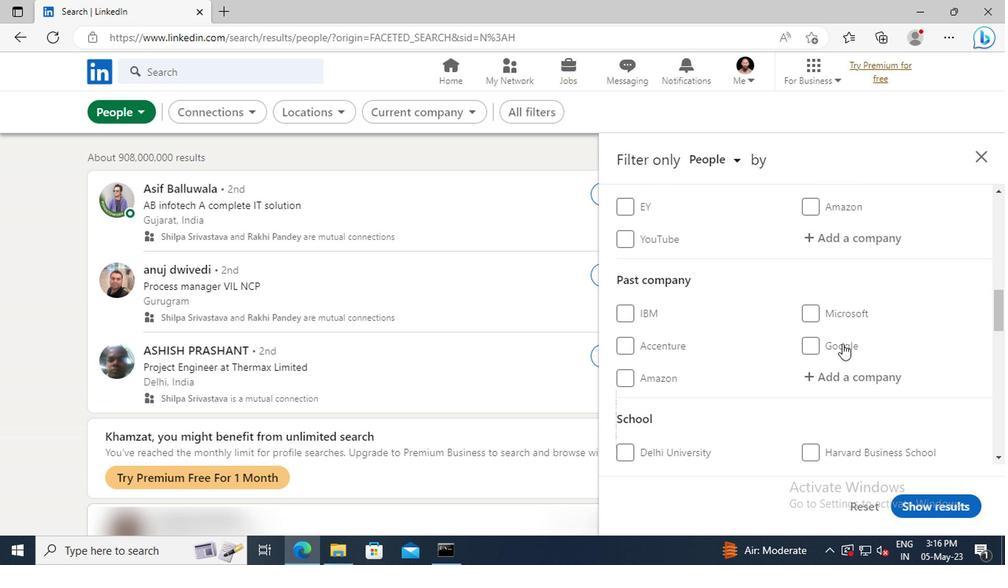 
Action: Mouse scrolled (838, 344) with delta (0, 0)
Screenshot: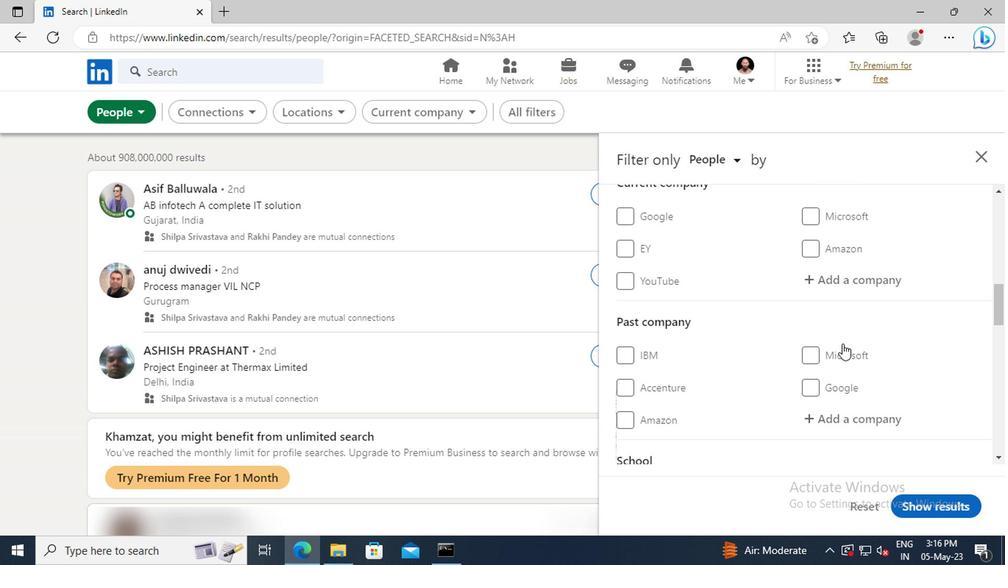 
Action: Mouse moved to (835, 328)
Screenshot: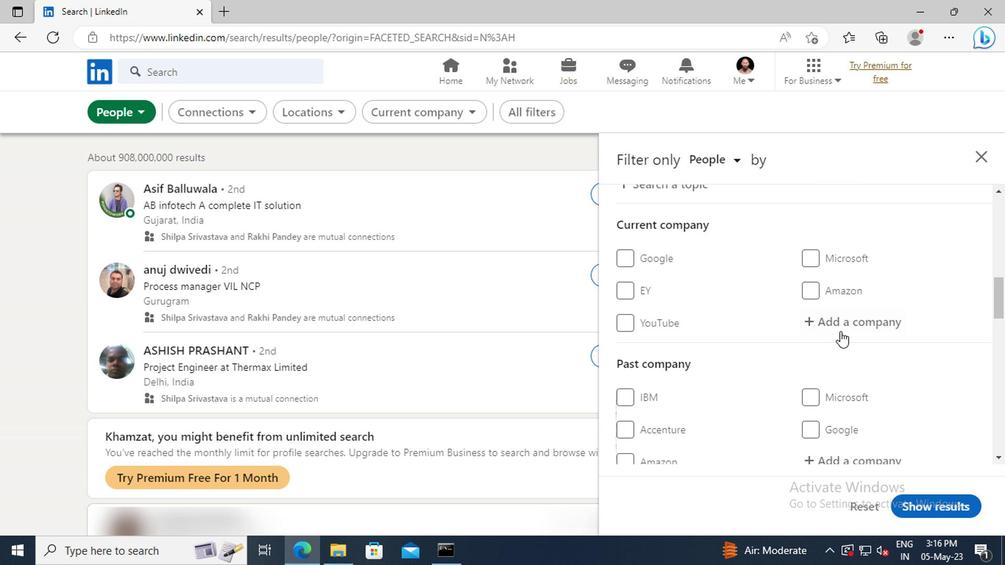 
Action: Mouse pressed left at (835, 328)
Screenshot: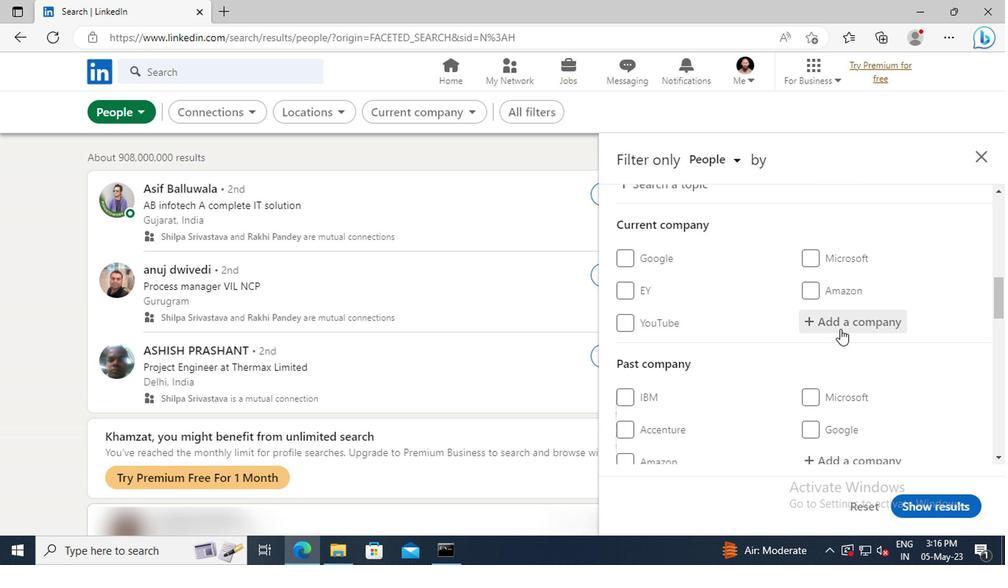 
Action: Key pressed <Key.shift>TORK<Key.space><Key.shift>MOTO
Screenshot: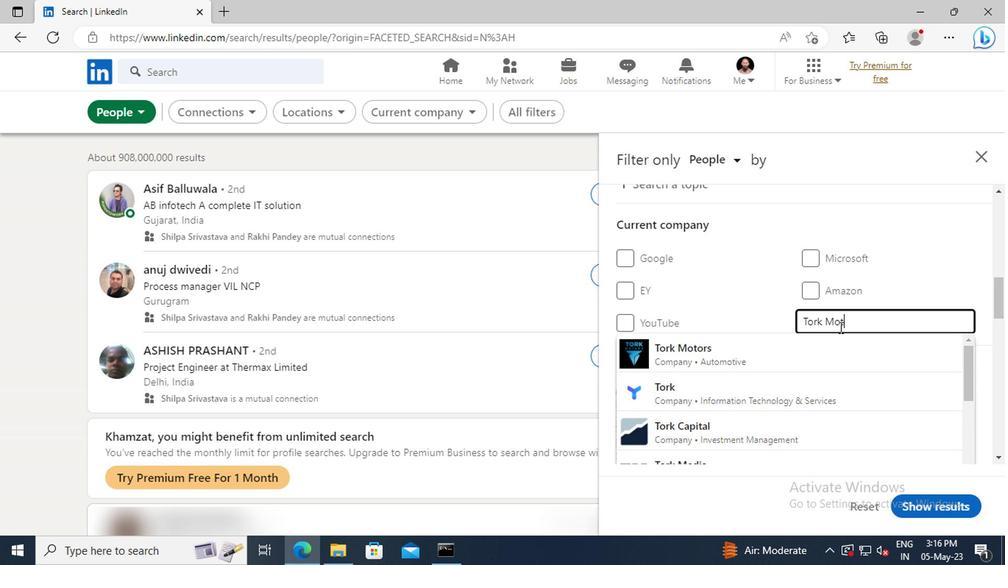 
Action: Mouse moved to (833, 347)
Screenshot: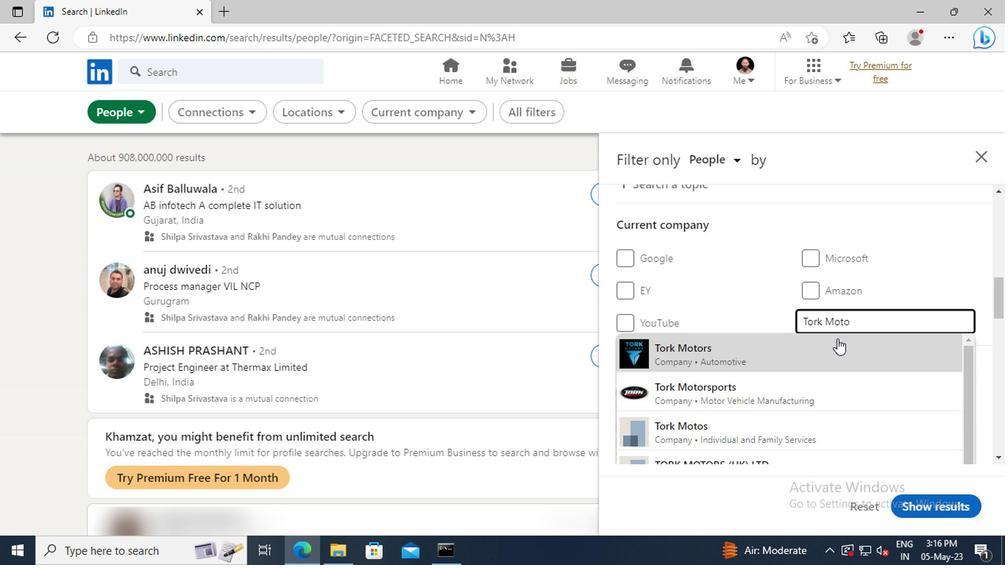 
Action: Mouse pressed left at (833, 347)
Screenshot: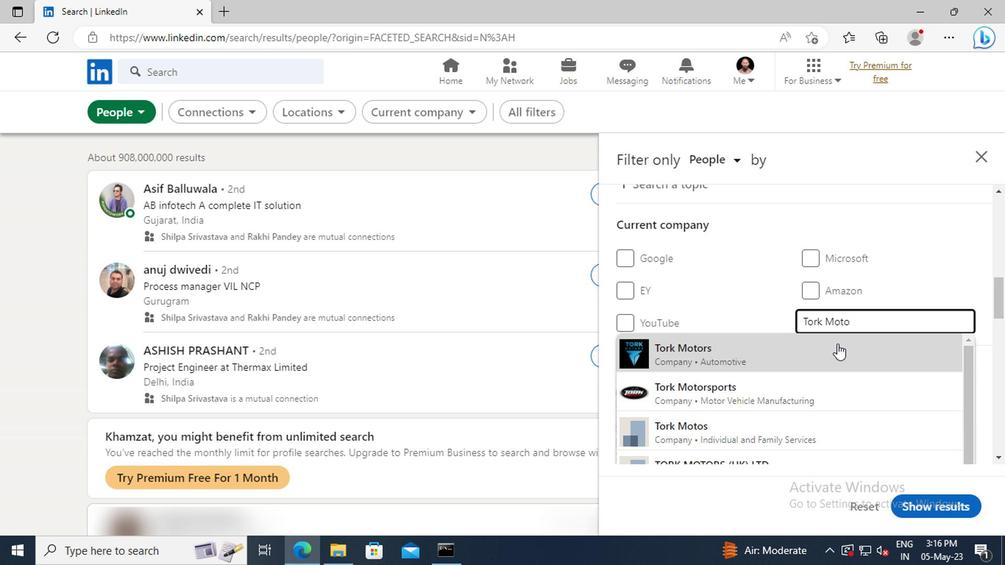 
Action: Mouse scrolled (833, 346) with delta (0, -1)
Screenshot: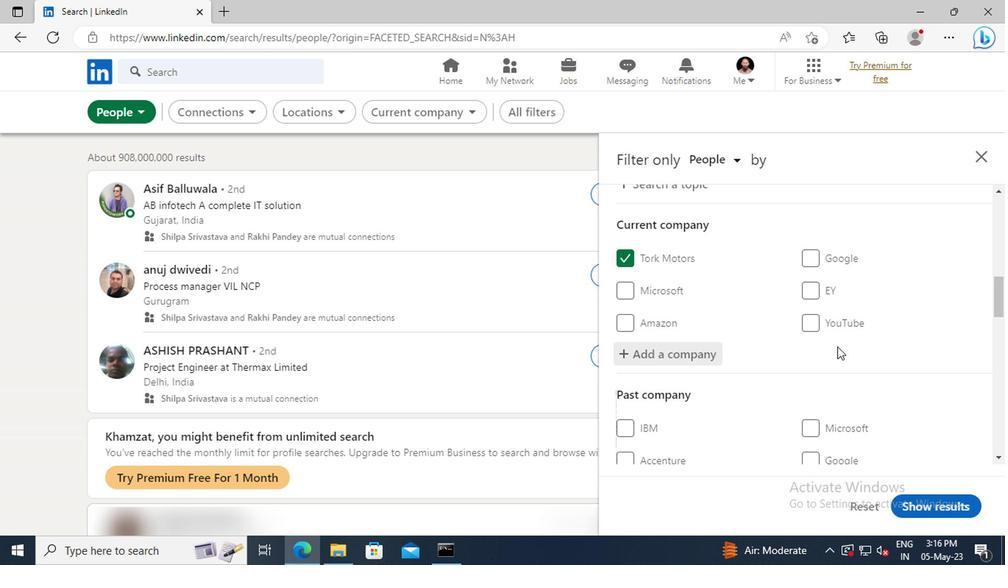 
Action: Mouse scrolled (833, 346) with delta (0, -1)
Screenshot: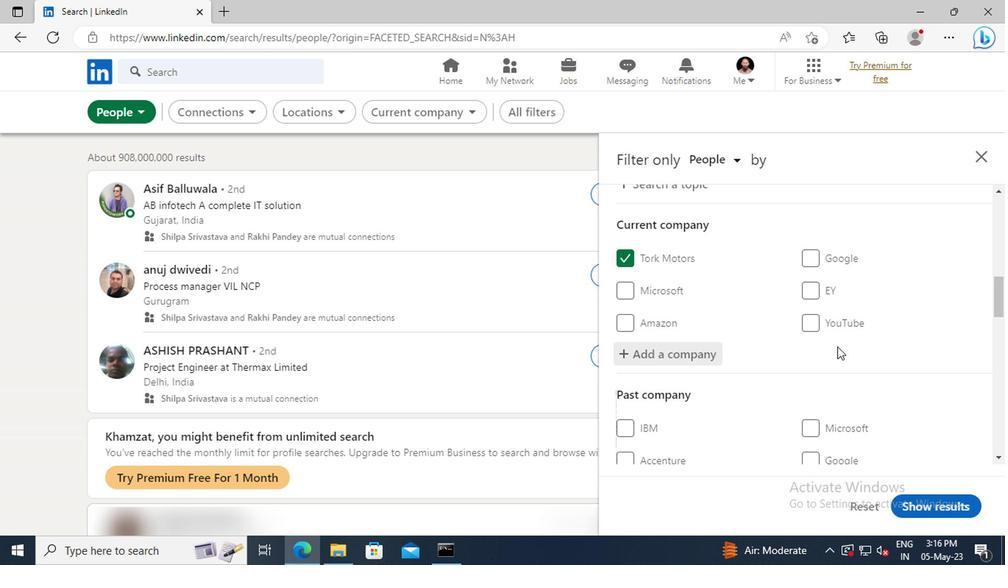 
Action: Mouse scrolled (833, 346) with delta (0, -1)
Screenshot: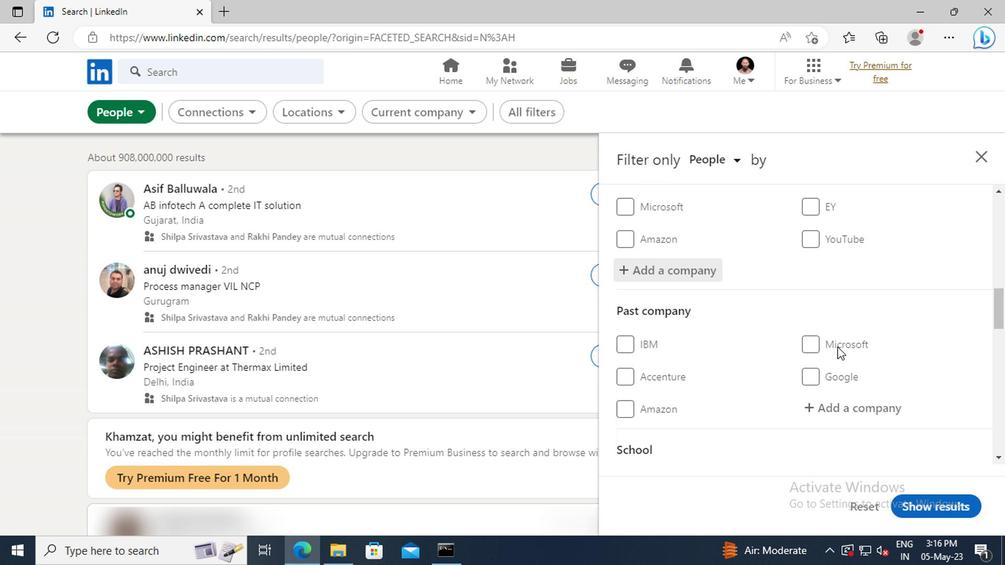 
Action: Mouse scrolled (833, 346) with delta (0, -1)
Screenshot: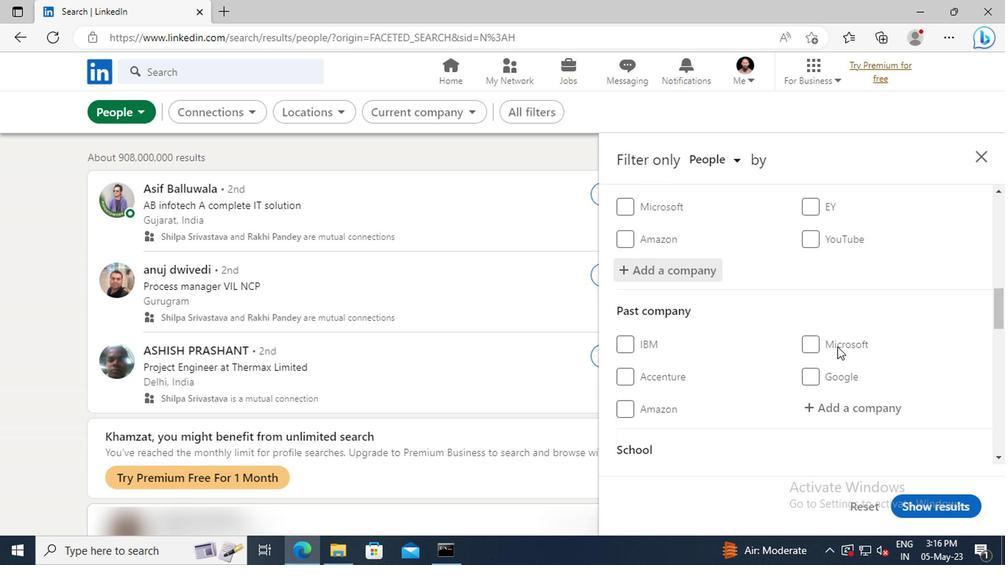 
Action: Mouse scrolled (833, 346) with delta (0, -1)
Screenshot: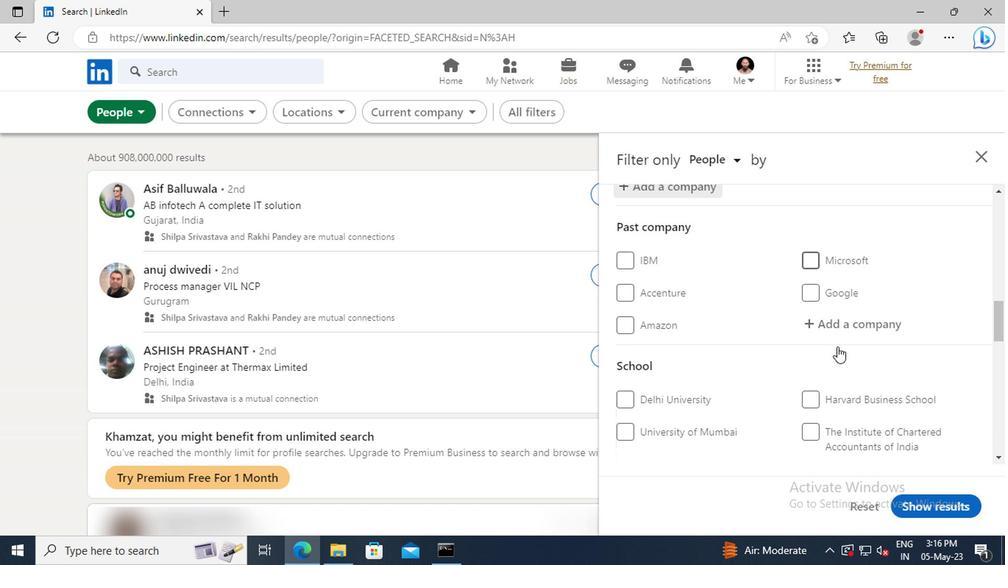
Action: Mouse scrolled (833, 346) with delta (0, -1)
Screenshot: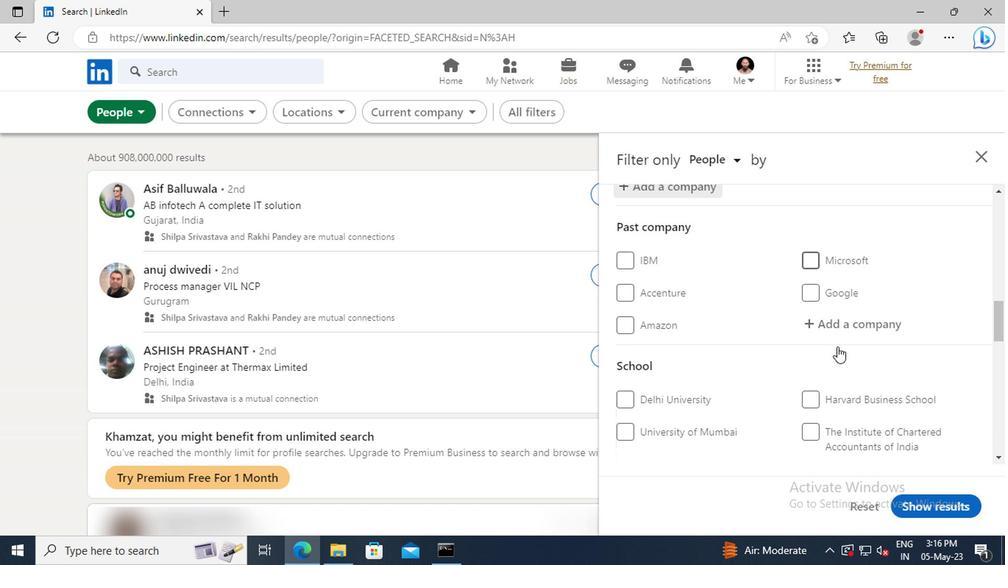 
Action: Mouse scrolled (833, 346) with delta (0, -1)
Screenshot: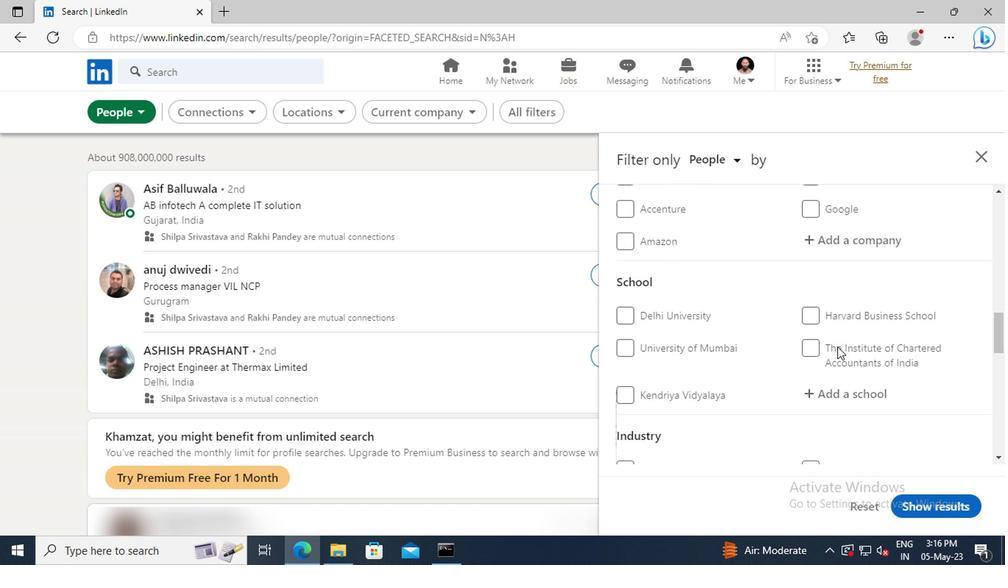 
Action: Mouse moved to (835, 353)
Screenshot: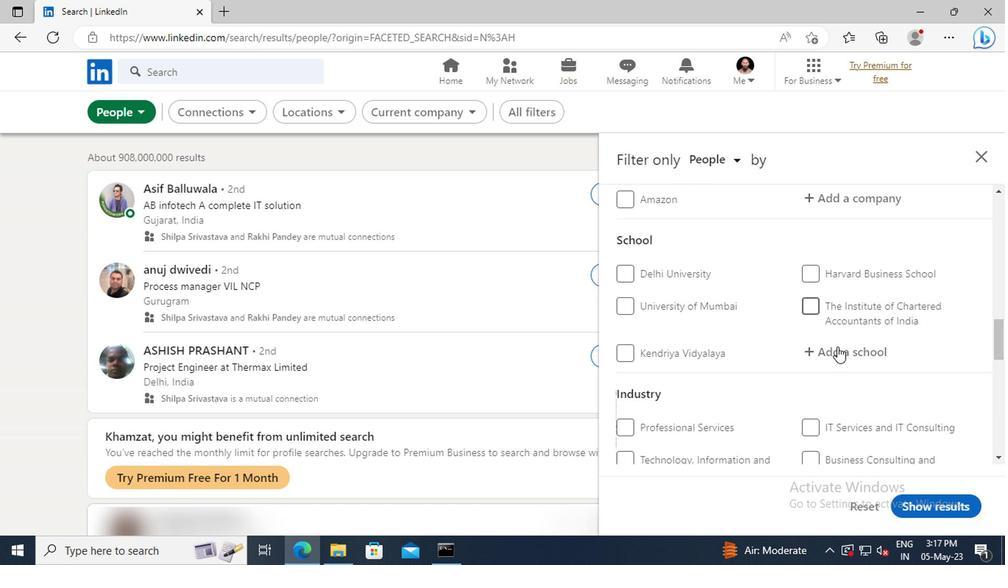 
Action: Mouse pressed left at (835, 353)
Screenshot: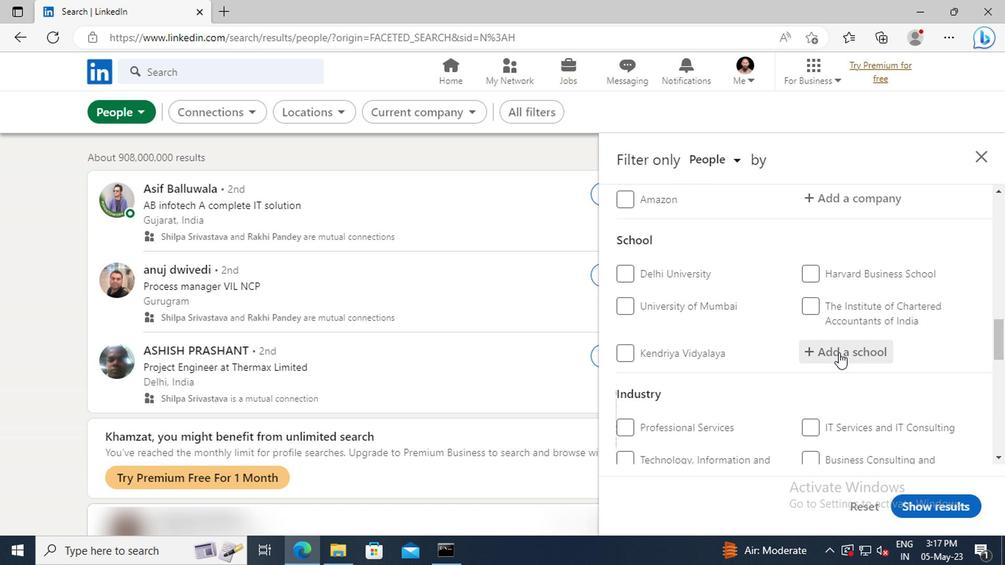 
Action: Key pressed <Key.shift><Key.shift>SUBHARTI<Key.space><Key.shift>UN
Screenshot: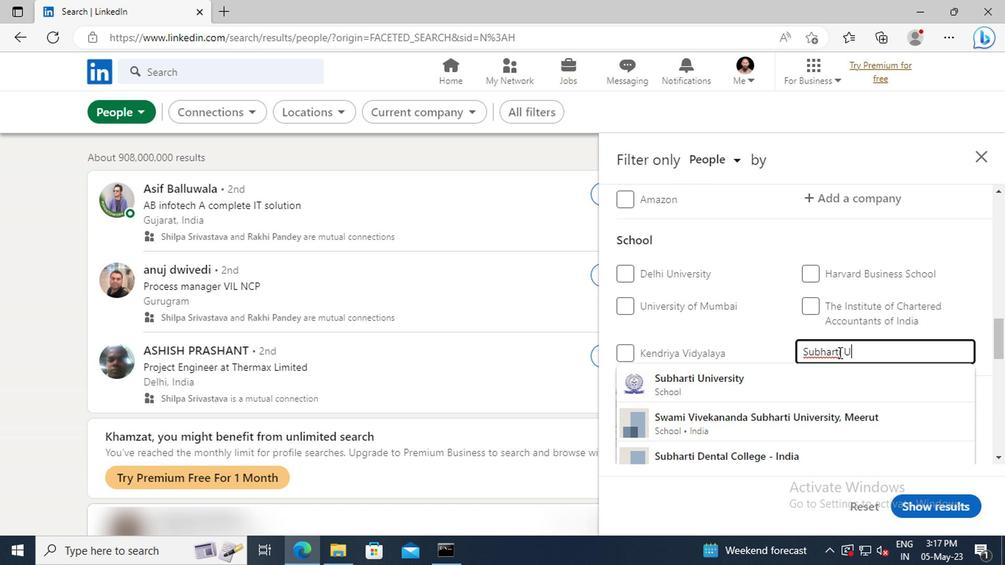 
Action: Mouse moved to (830, 375)
Screenshot: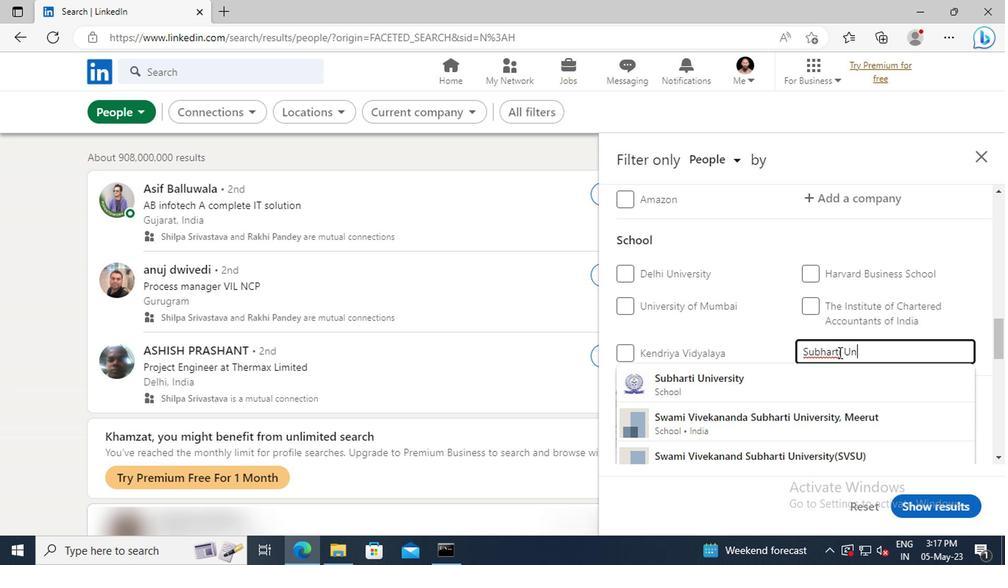 
Action: Mouse pressed left at (830, 375)
Screenshot: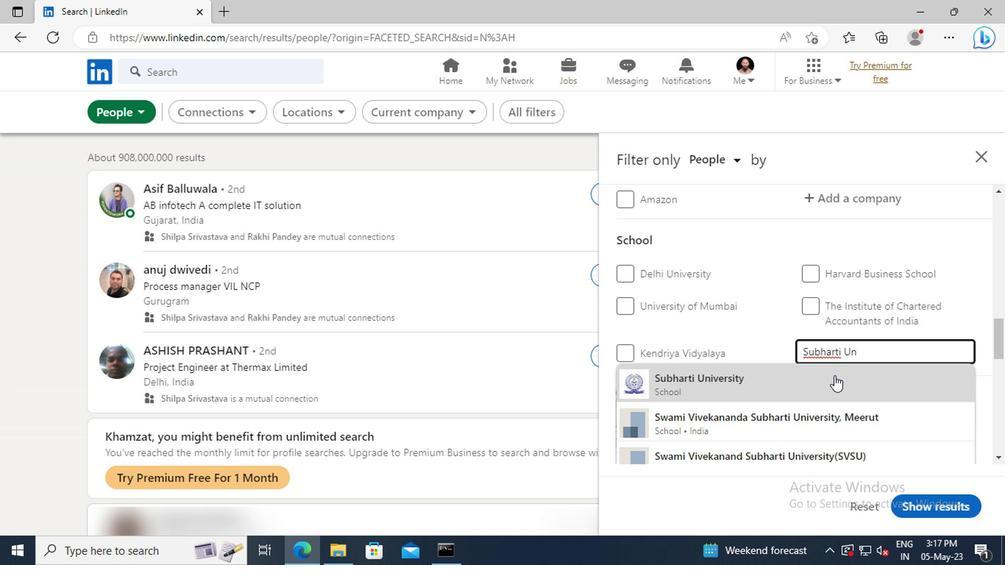 
Action: Mouse scrolled (830, 375) with delta (0, 0)
Screenshot: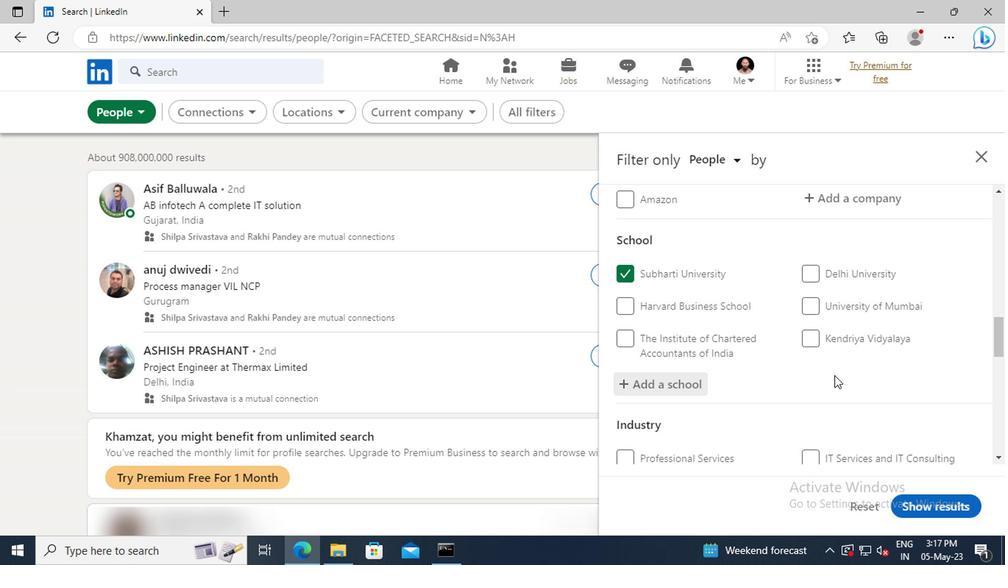 
Action: Mouse scrolled (830, 375) with delta (0, 0)
Screenshot: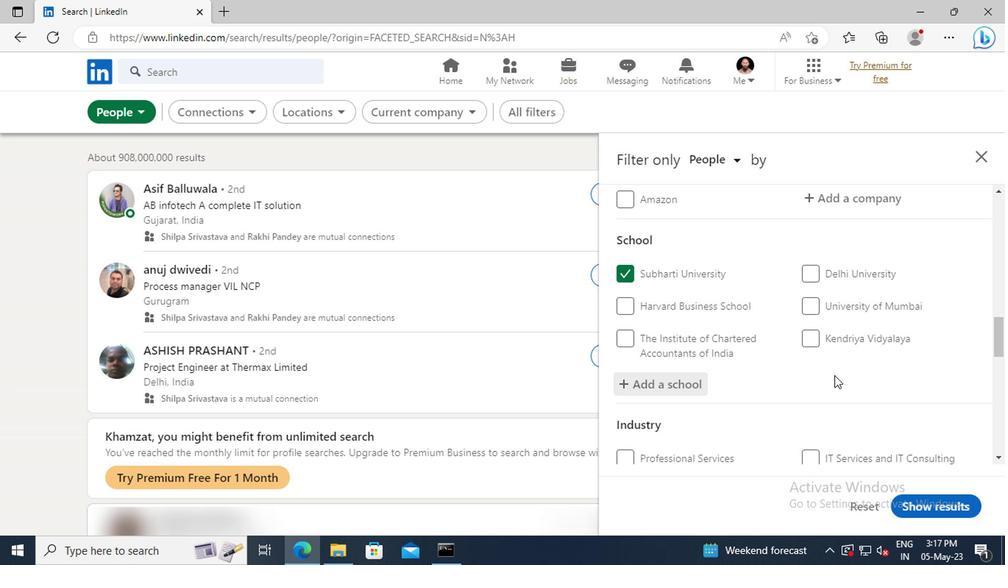 
Action: Mouse moved to (830, 375)
Screenshot: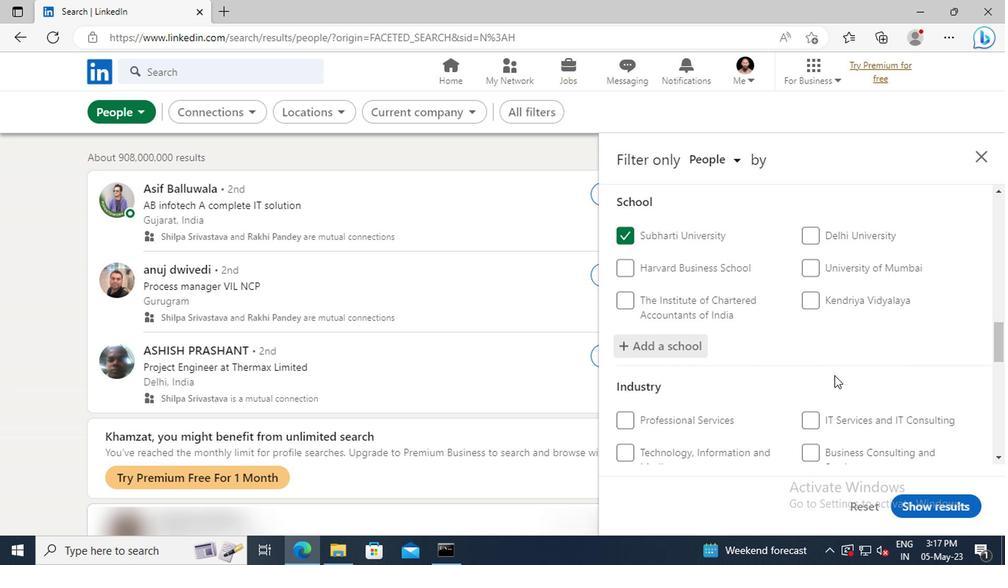 
Action: Mouse scrolled (830, 375) with delta (0, 0)
Screenshot: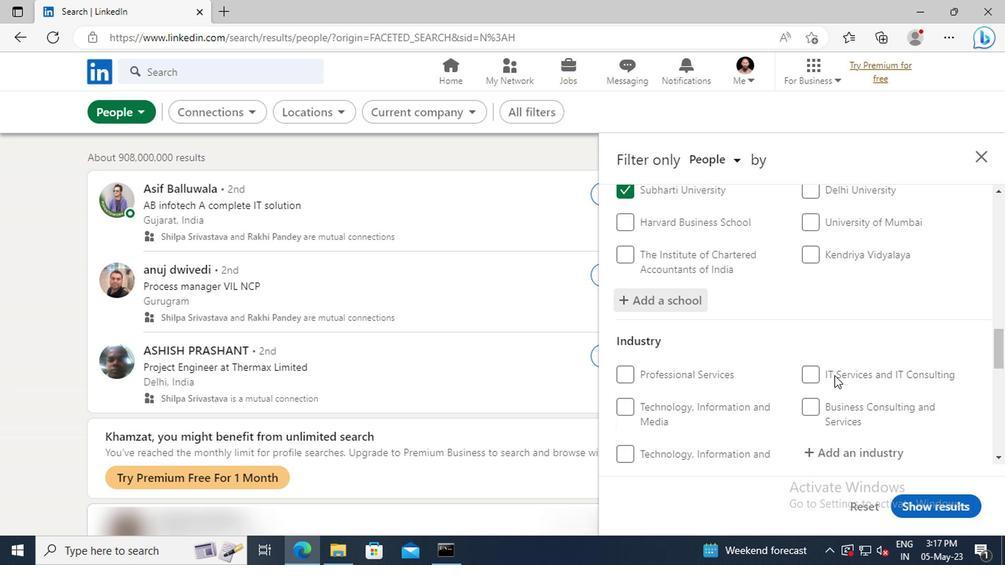 
Action: Mouse scrolled (830, 375) with delta (0, 0)
Screenshot: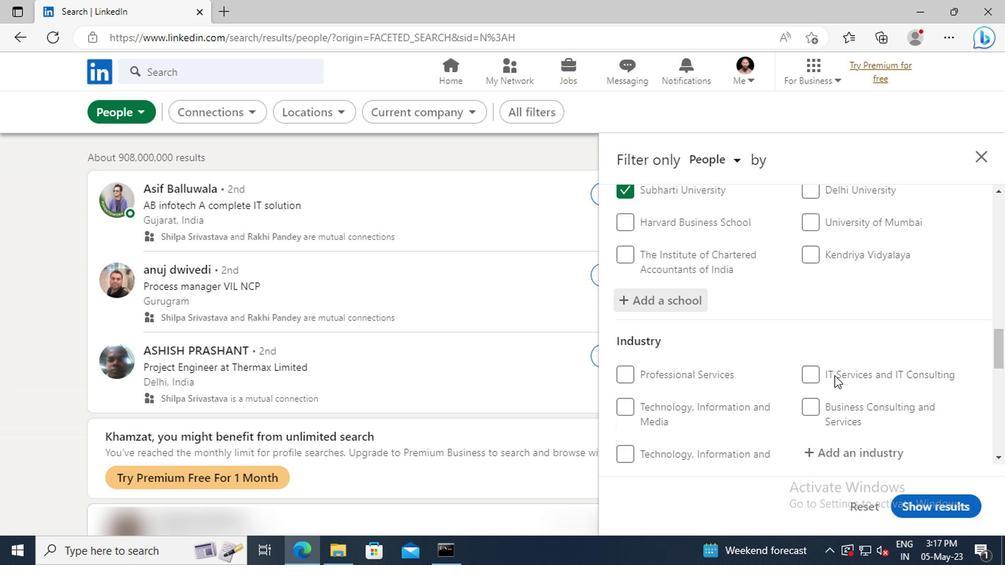 
Action: Mouse moved to (831, 372)
Screenshot: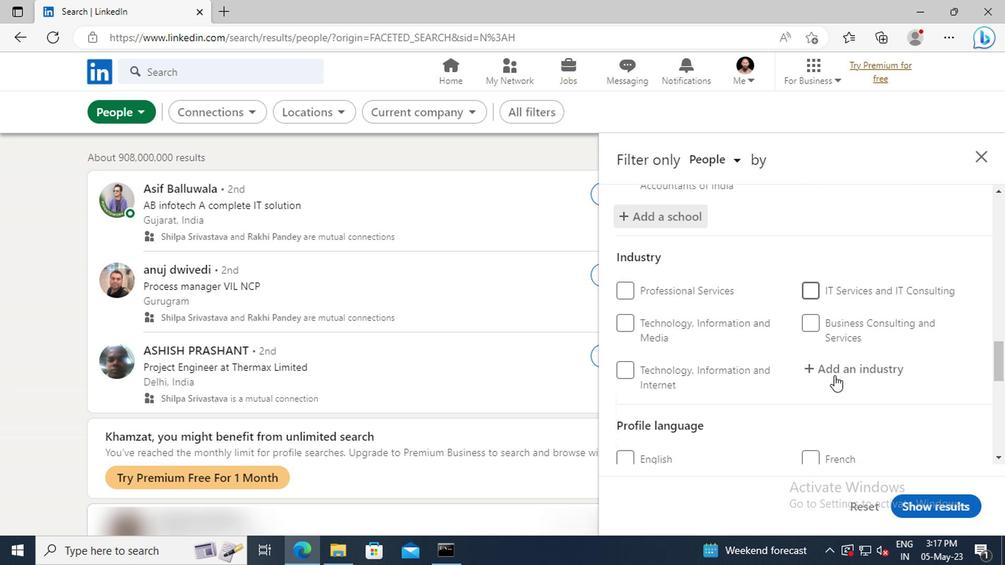 
Action: Mouse pressed left at (831, 372)
Screenshot: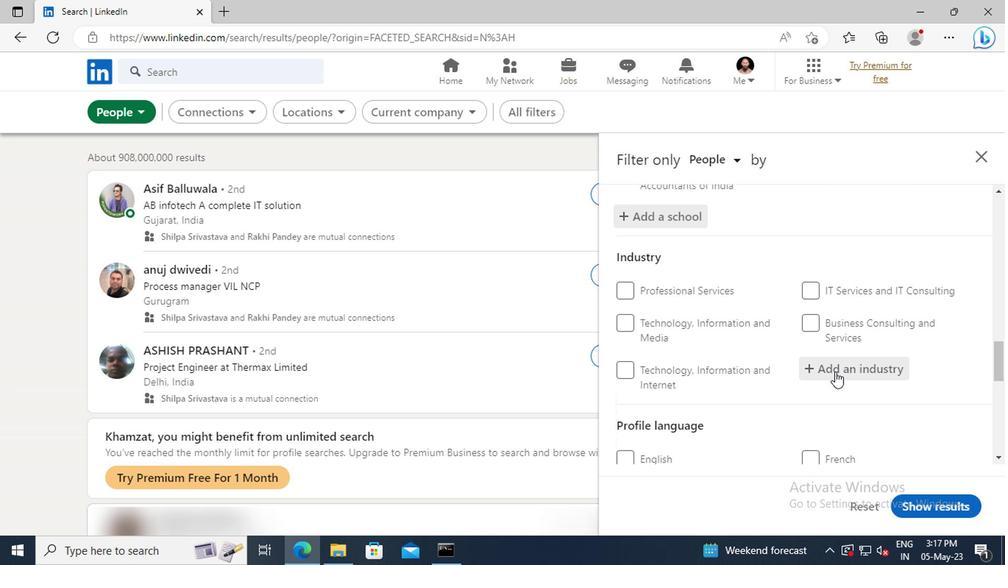 
Action: Key pressed <Key.shift>GOLF<Key.space><Key.shift>CO
Screenshot: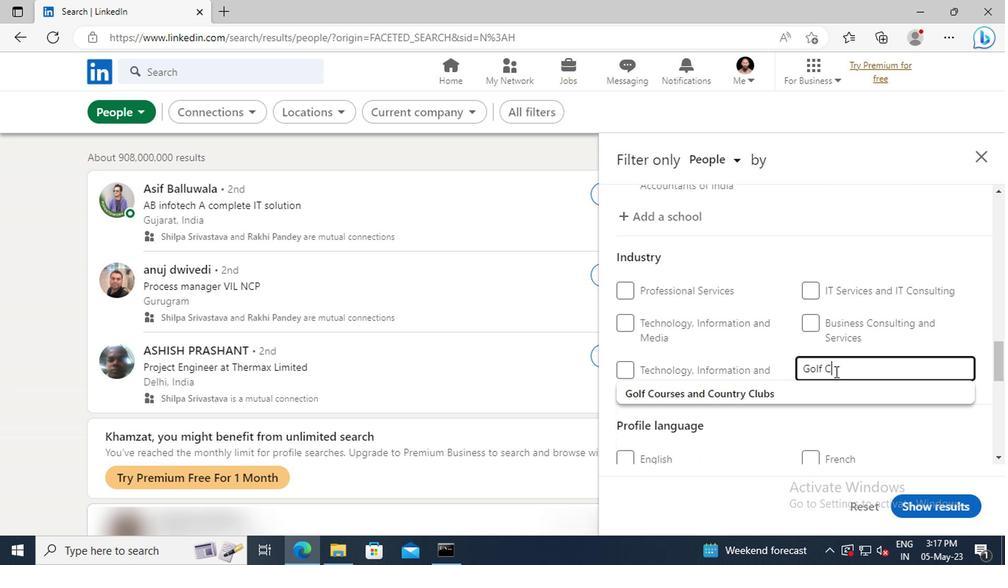 
Action: Mouse moved to (830, 385)
Screenshot: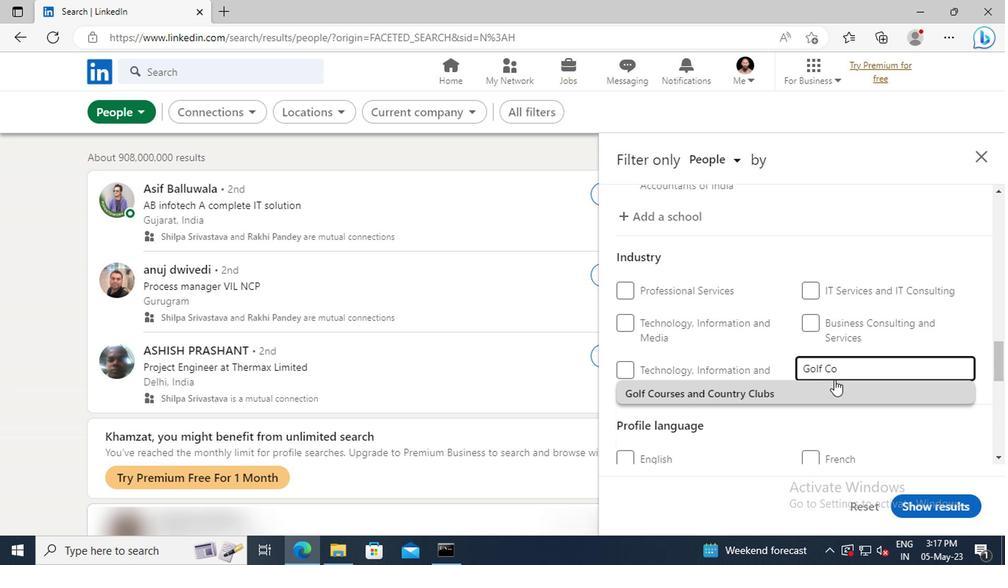 
Action: Mouse pressed left at (830, 385)
Screenshot: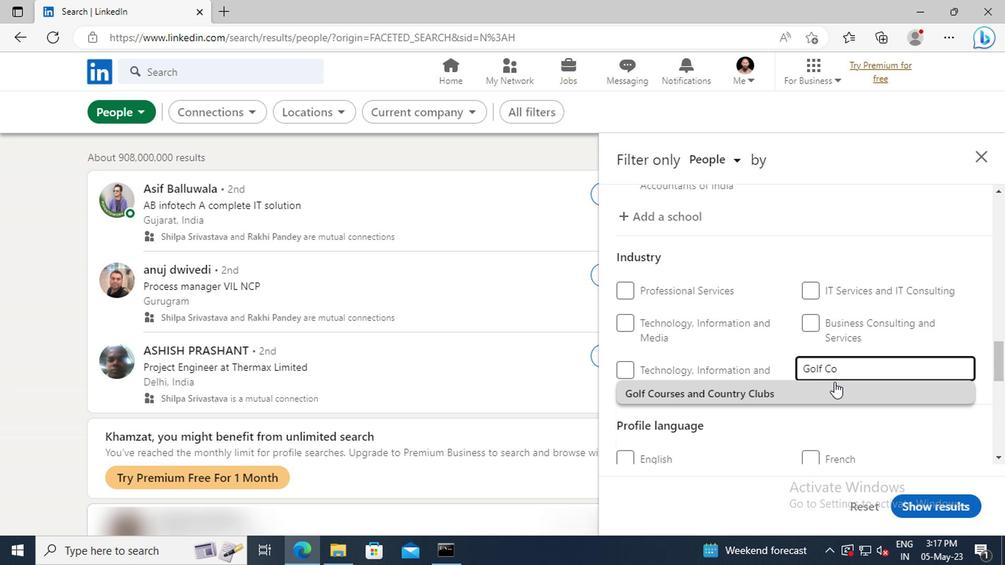 
Action: Mouse scrolled (830, 384) with delta (0, 0)
Screenshot: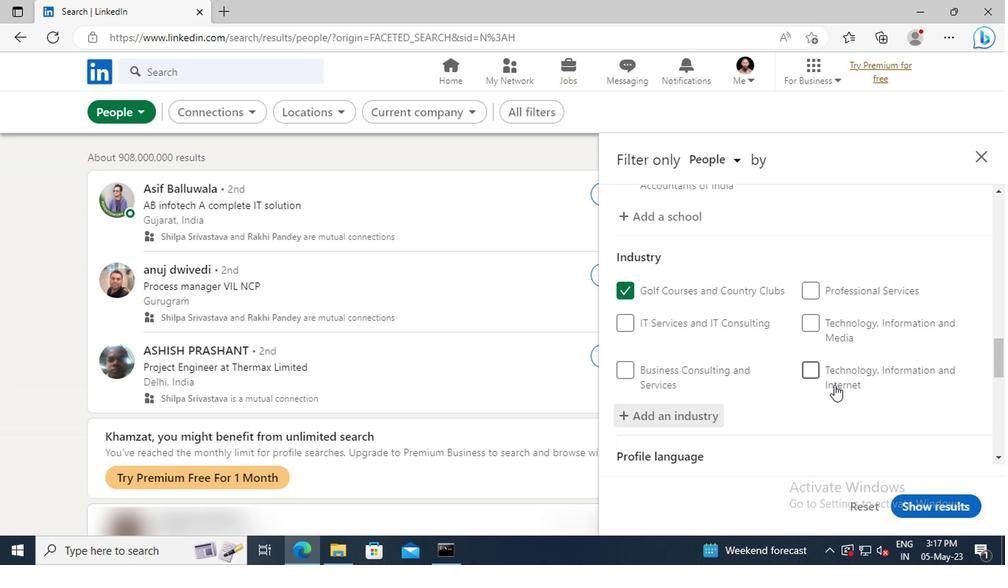 
Action: Mouse scrolled (830, 384) with delta (0, 0)
Screenshot: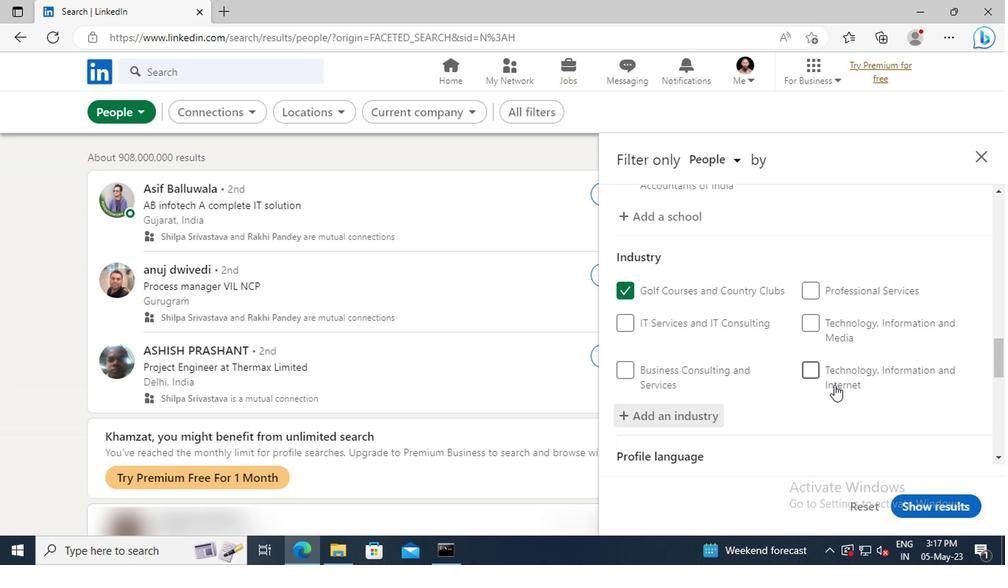 
Action: Mouse moved to (830, 381)
Screenshot: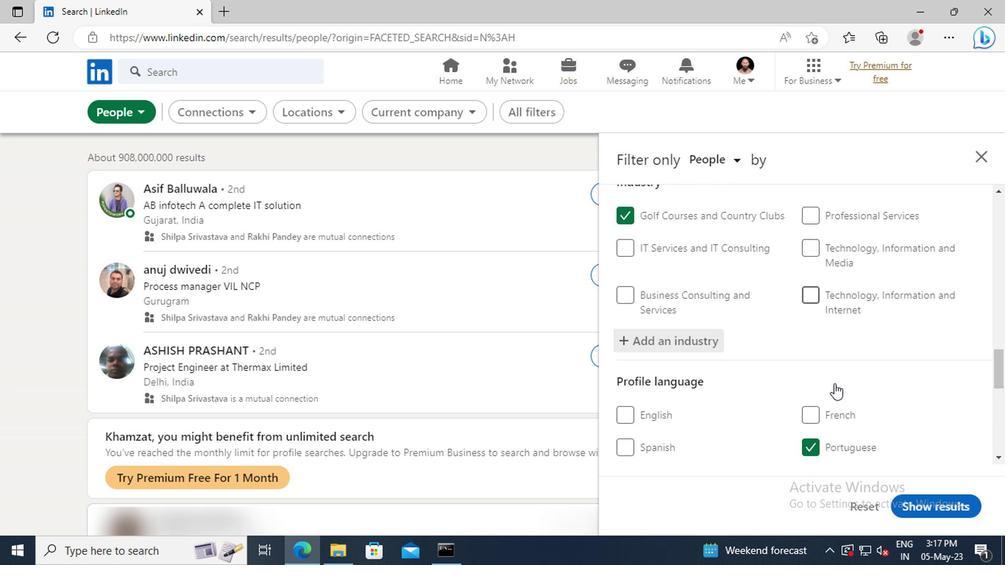 
Action: Mouse scrolled (830, 380) with delta (0, -1)
Screenshot: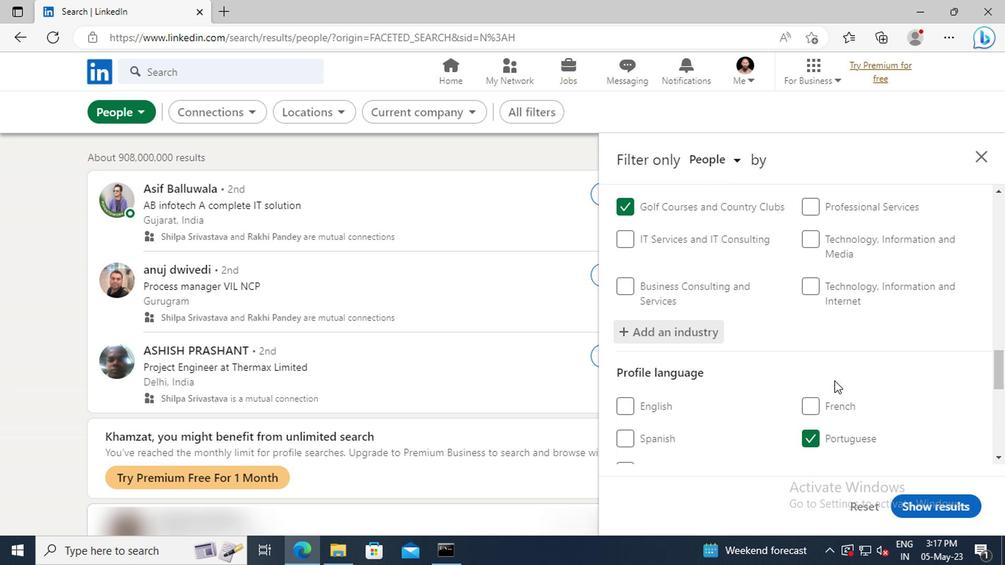 
Action: Mouse scrolled (830, 380) with delta (0, -1)
Screenshot: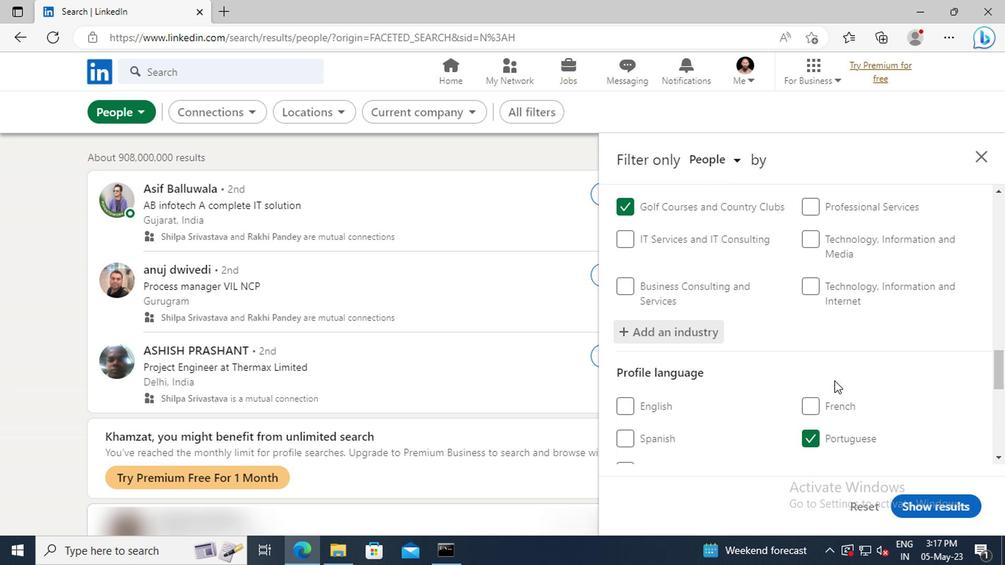 
Action: Mouse scrolled (830, 380) with delta (0, -1)
Screenshot: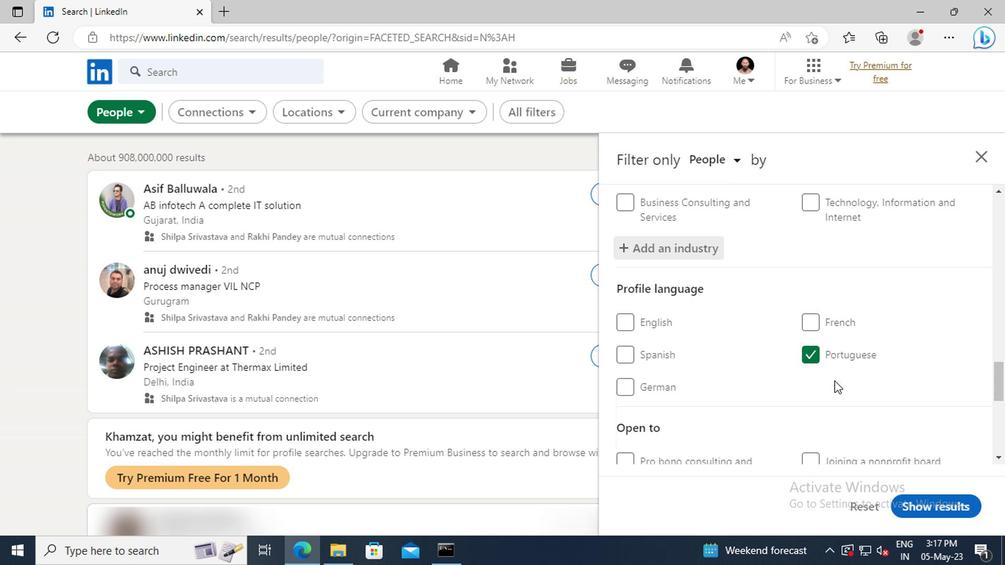 
Action: Mouse scrolled (830, 380) with delta (0, -1)
Screenshot: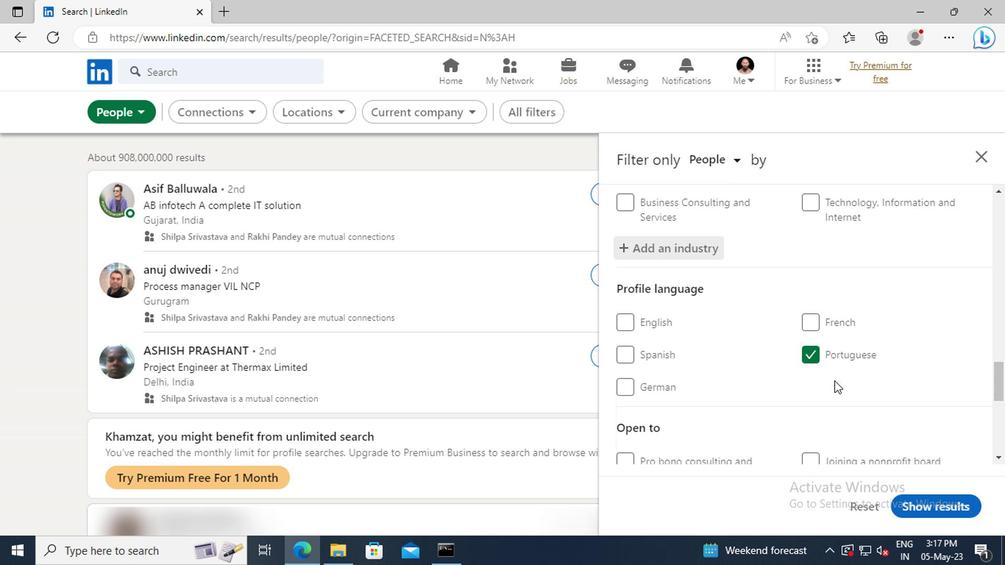 
Action: Mouse scrolled (830, 380) with delta (0, -1)
Screenshot: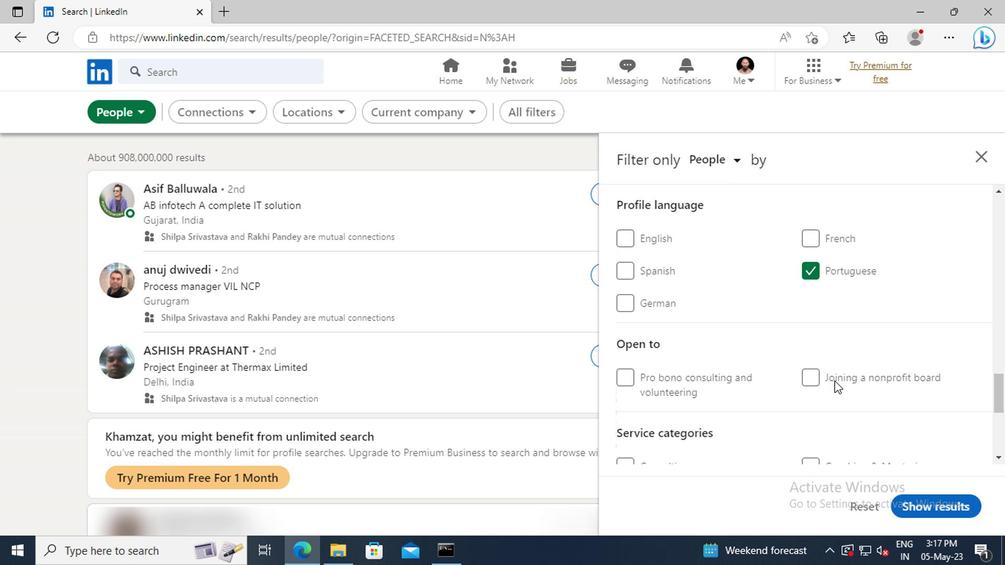 
Action: Mouse scrolled (830, 380) with delta (0, -1)
Screenshot: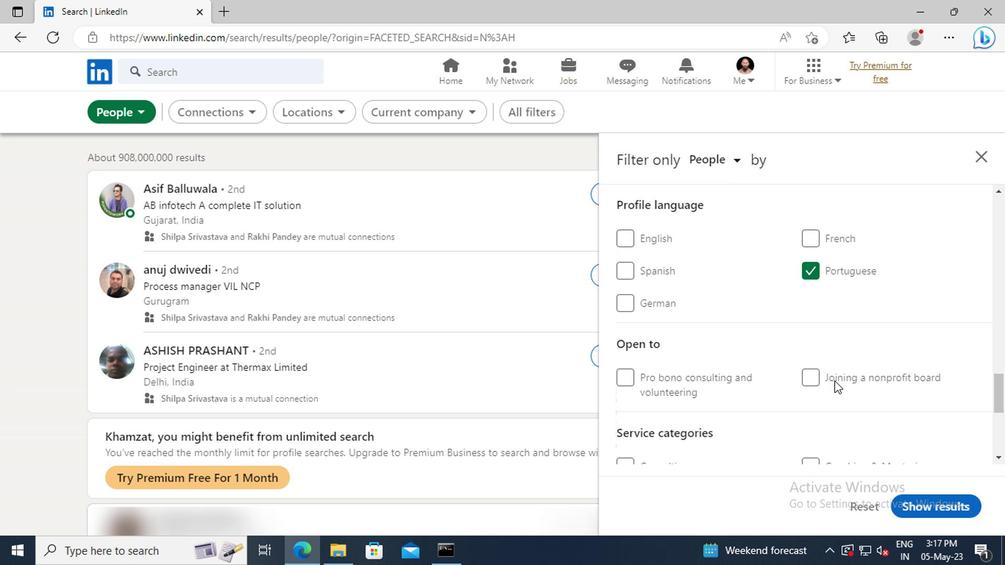 
Action: Mouse scrolled (830, 380) with delta (0, -1)
Screenshot: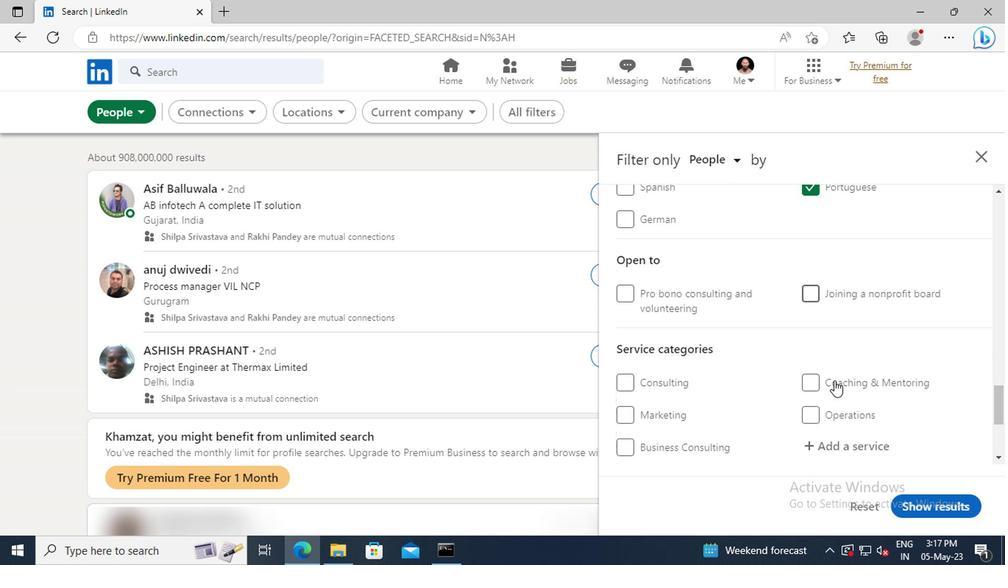
Action: Mouse moved to (831, 399)
Screenshot: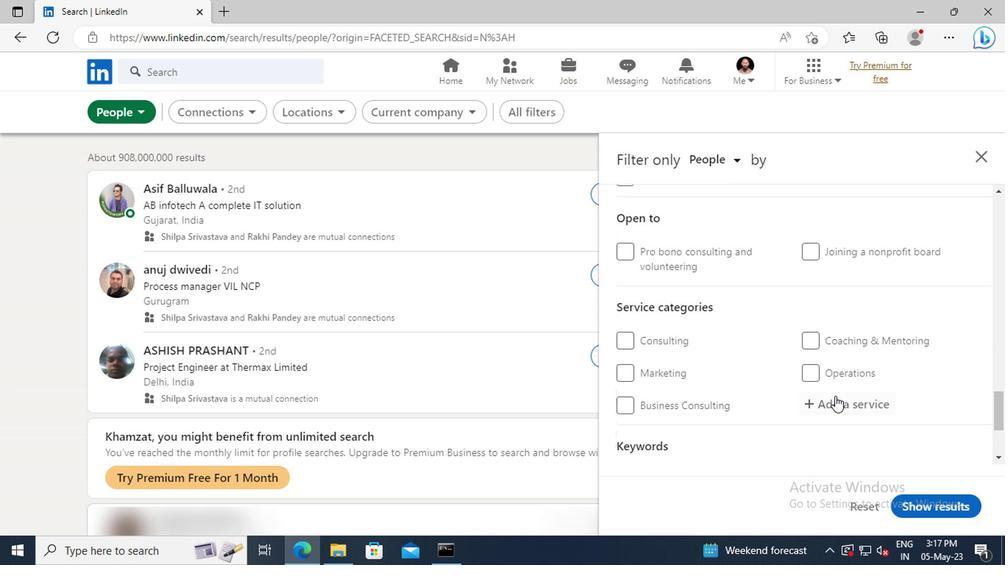 
Action: Mouse pressed left at (831, 399)
Screenshot: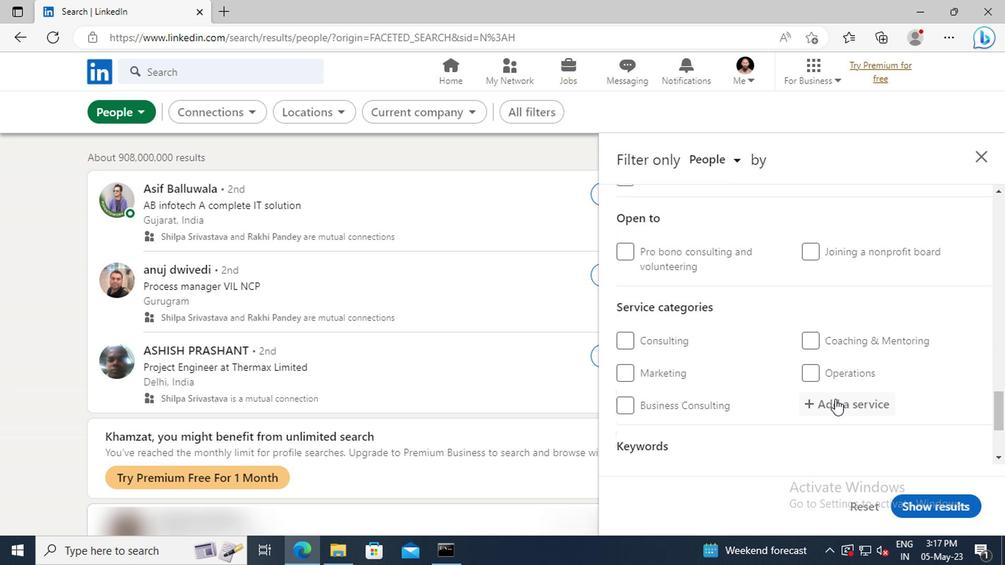 
Action: Key pressed <Key.shift>TRA
Screenshot: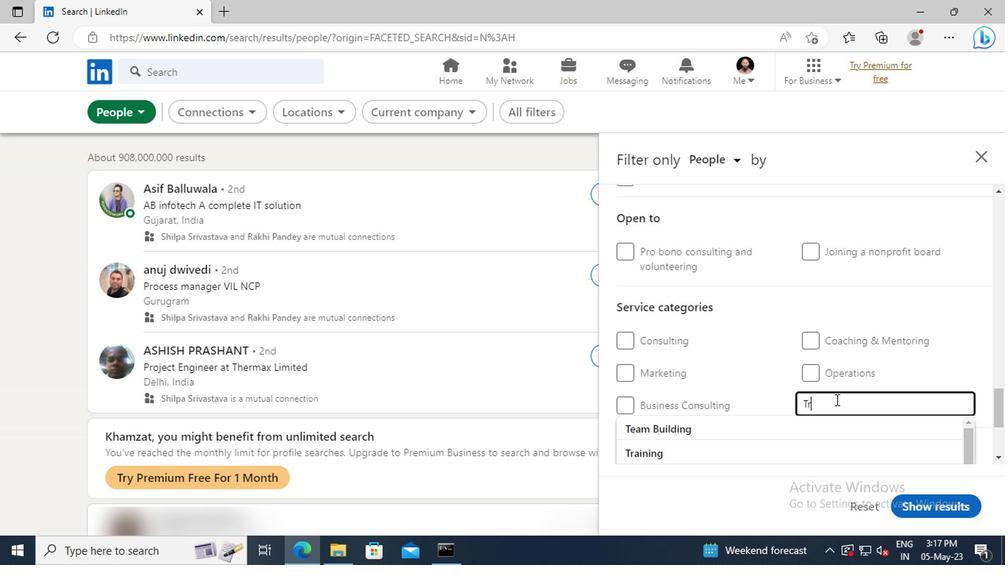 
Action: Mouse moved to (835, 424)
Screenshot: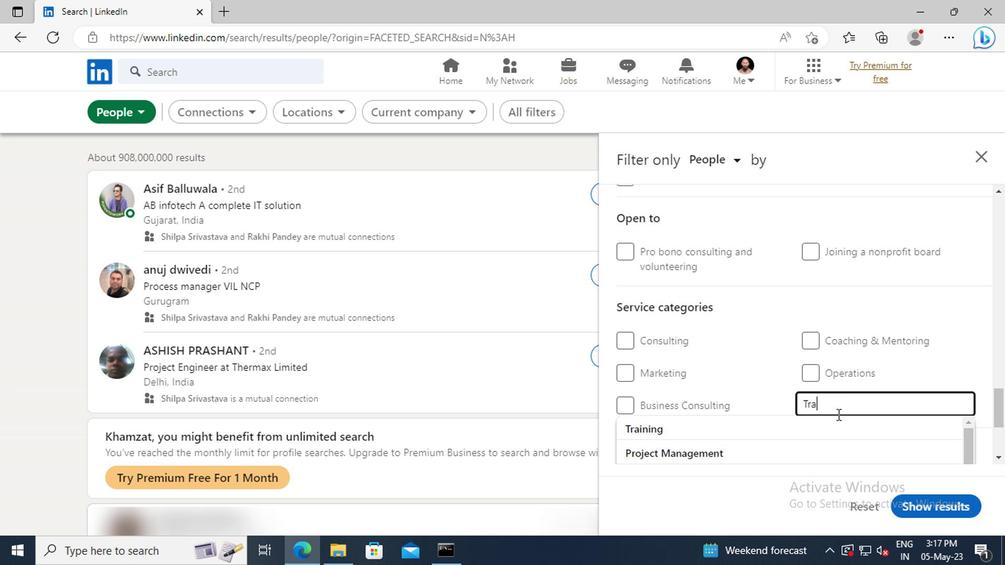 
Action: Mouse pressed left at (835, 424)
Screenshot: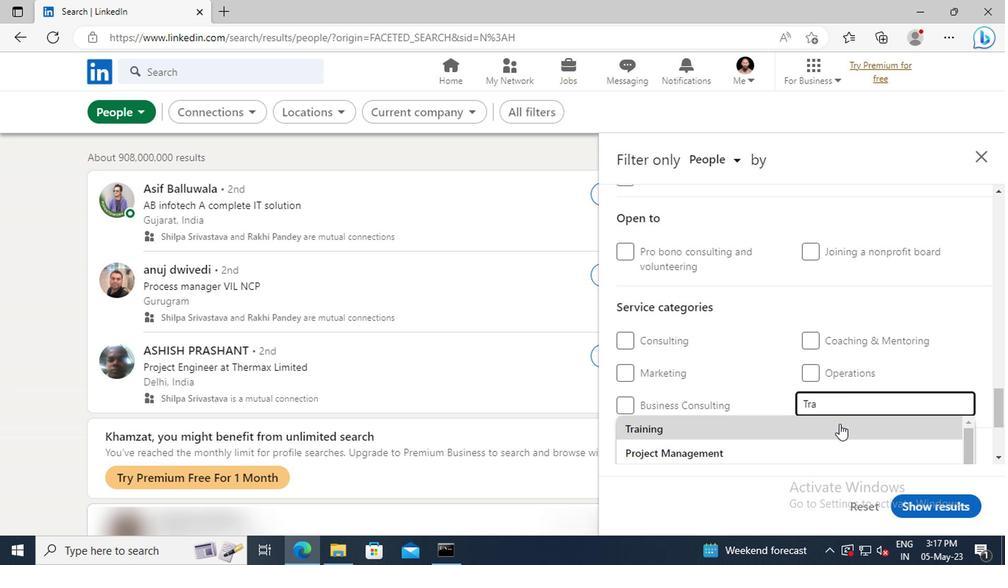 
Action: Mouse scrolled (835, 423) with delta (0, 0)
Screenshot: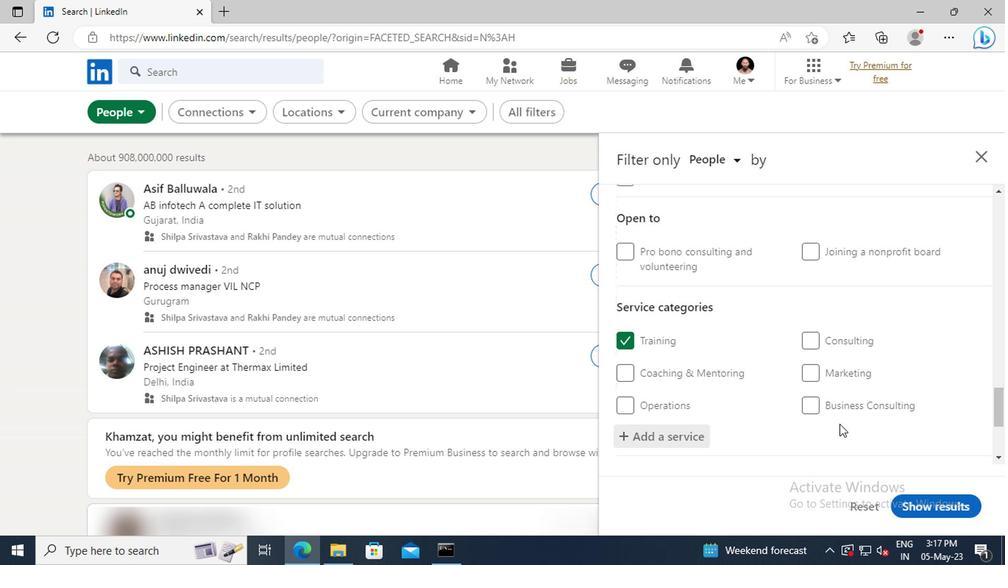 
Action: Mouse scrolled (835, 423) with delta (0, 0)
Screenshot: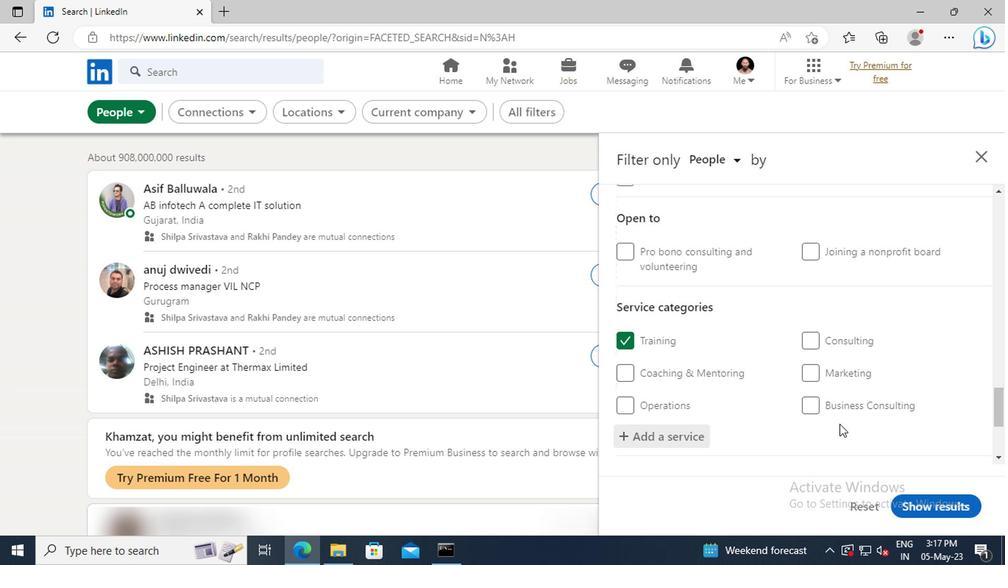 
Action: Mouse scrolled (835, 423) with delta (0, 0)
Screenshot: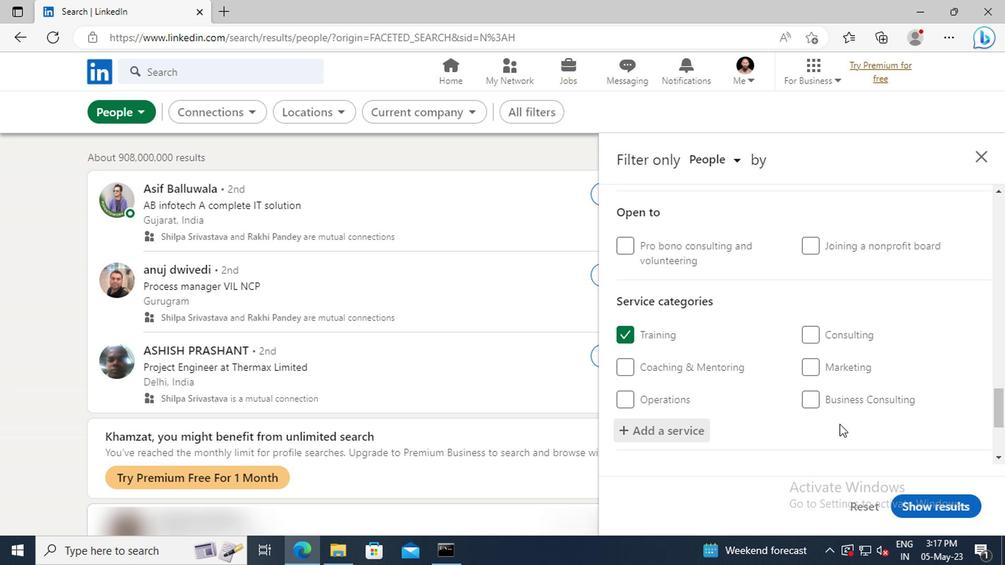 
Action: Mouse moved to (835, 424)
Screenshot: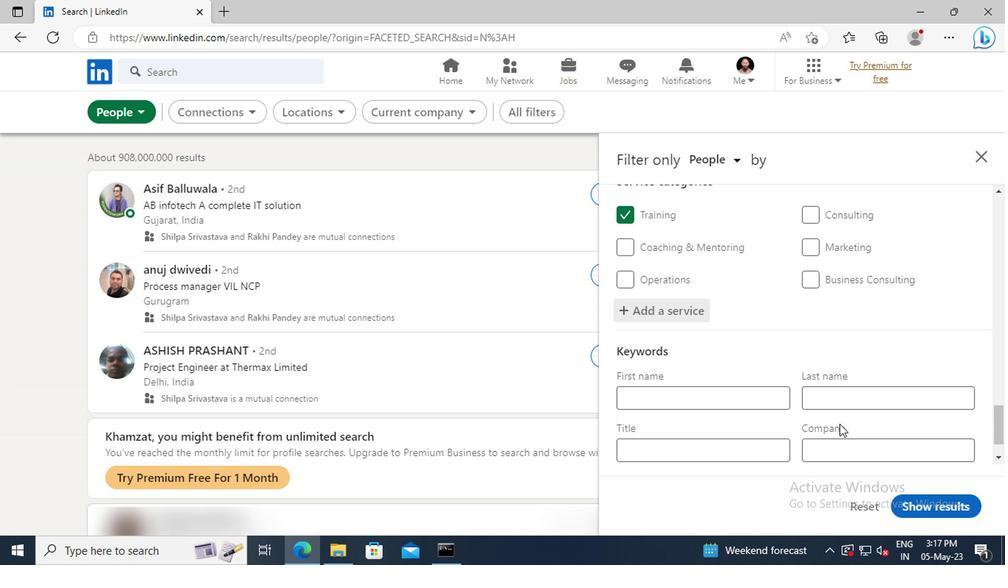 
Action: Mouse scrolled (835, 423) with delta (0, 0)
Screenshot: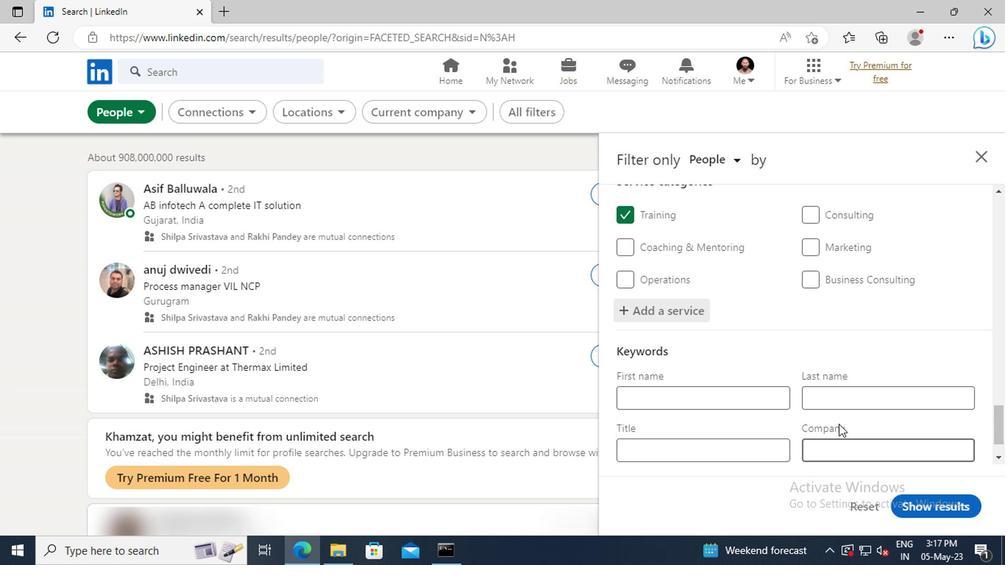 
Action: Mouse scrolled (835, 423) with delta (0, 0)
Screenshot: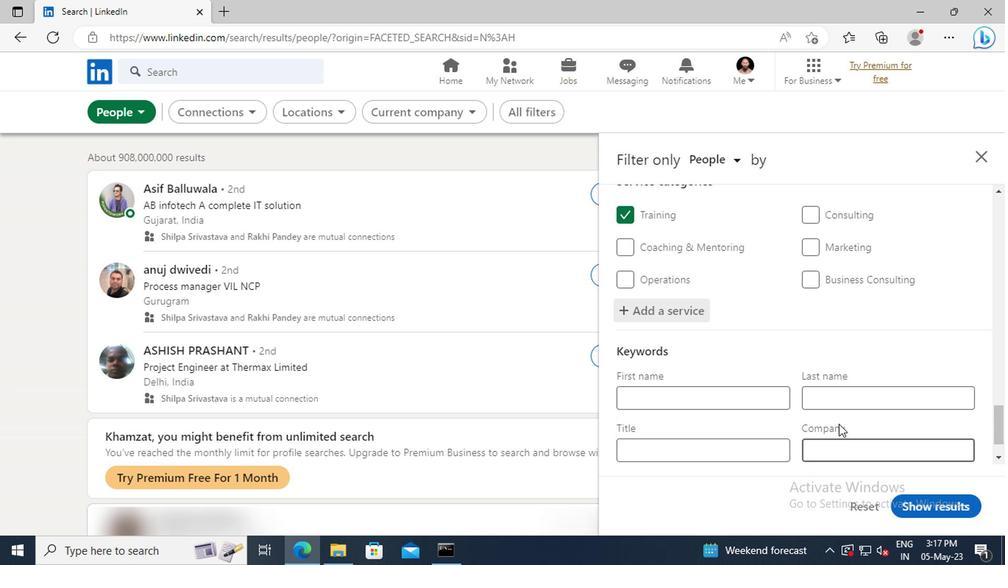 
Action: Mouse moved to (755, 399)
Screenshot: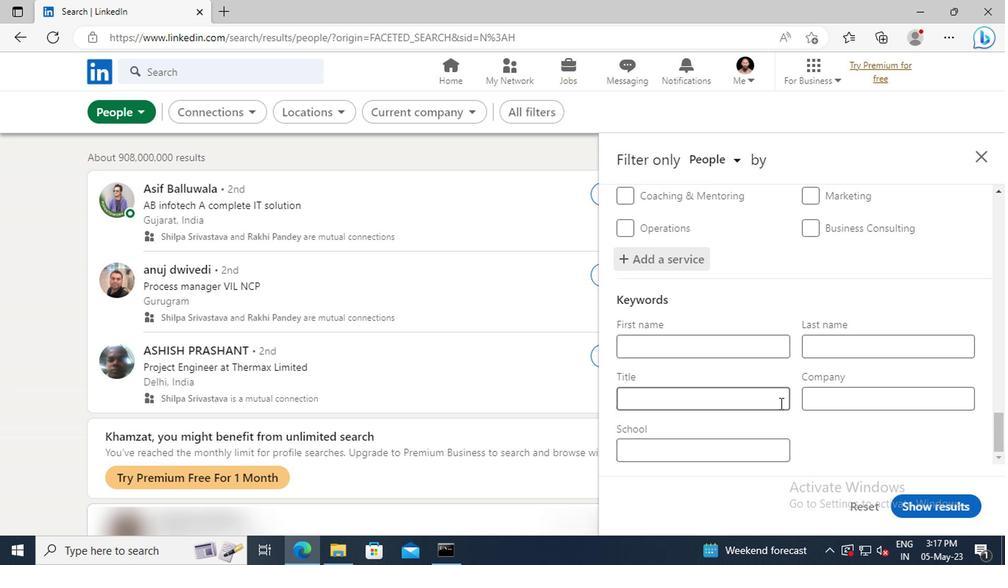 
Action: Mouse pressed left at (755, 399)
Screenshot: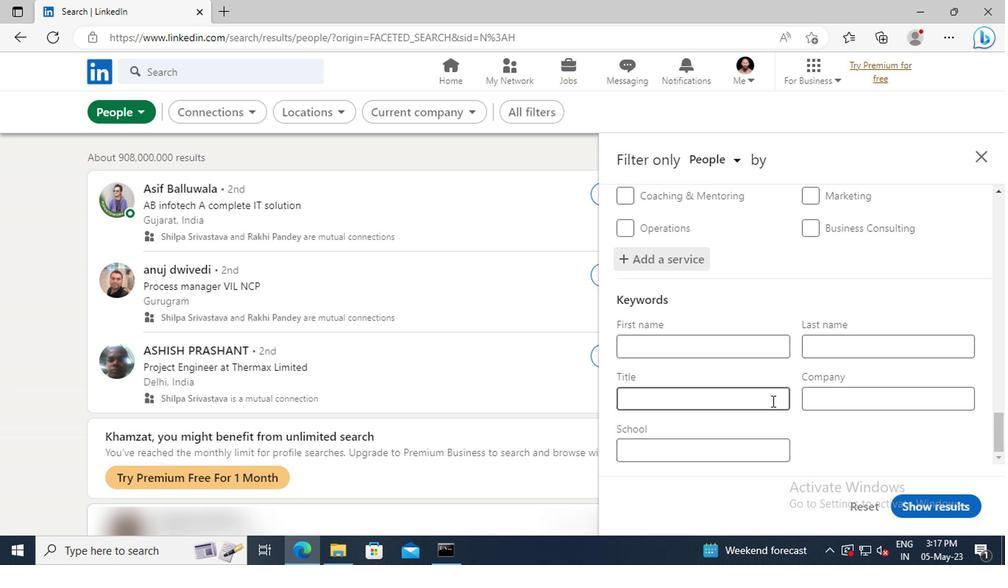 
Action: Key pressed <Key.shift>OPERATIONS<Key.space><Key.shift>MANAGER<Key.enter>
Screenshot: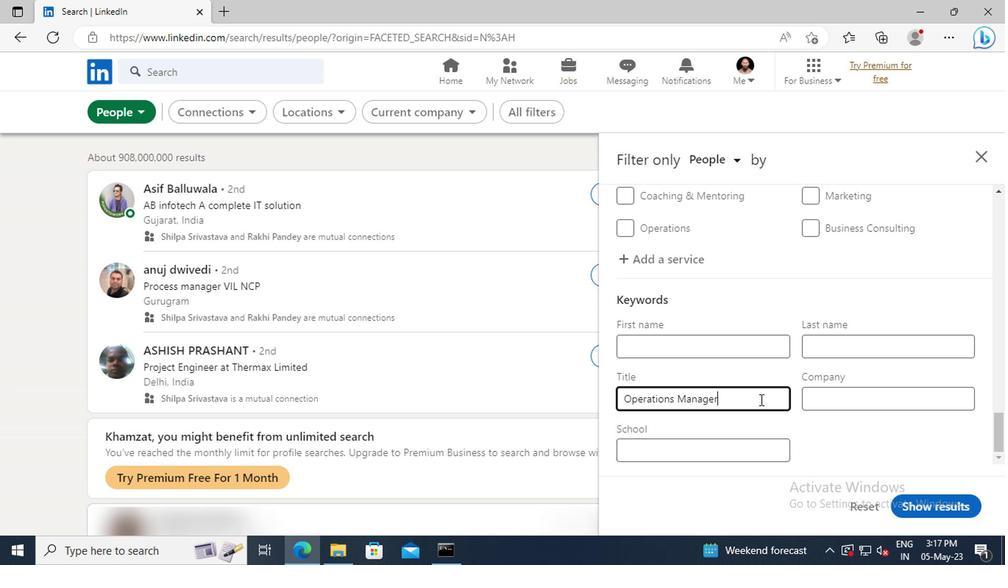 
Action: Mouse moved to (906, 504)
Screenshot: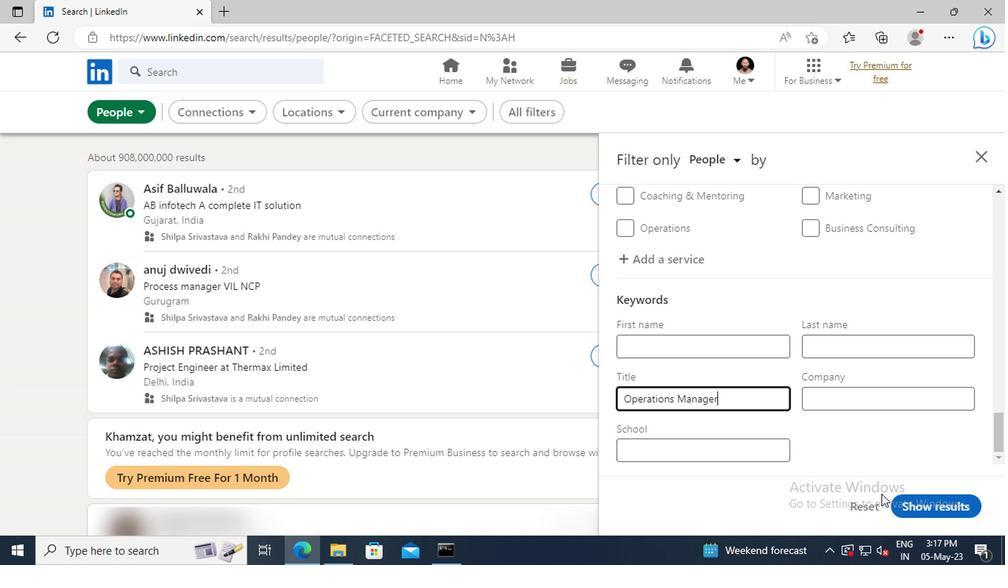 
Action: Mouse pressed left at (906, 504)
Screenshot: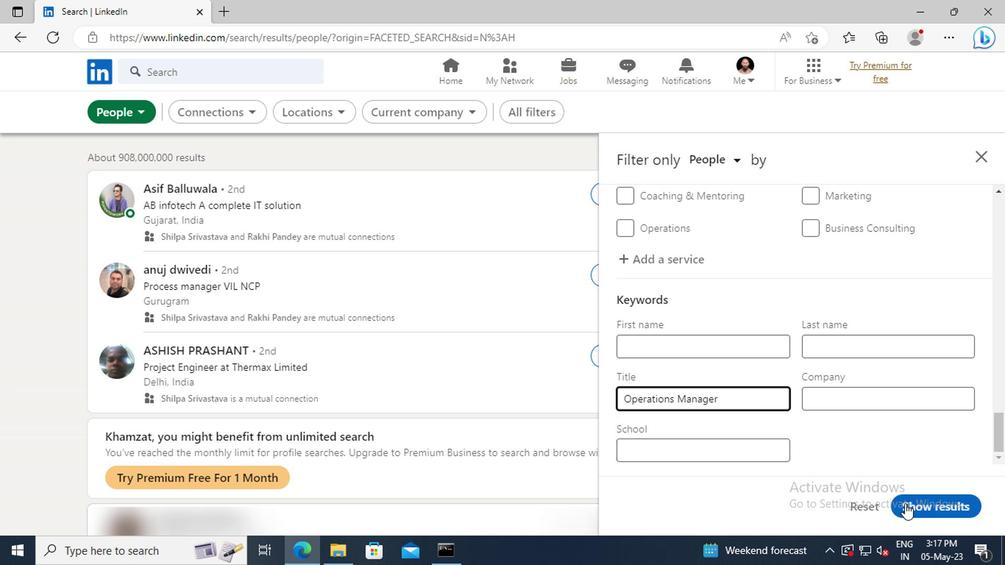 
